 Task: Search one way flight ticket for 3 adults in first from Dallas: Dallas Fort Worth International Airport to Jacksonville: Albert J. Ellis Airport on 8-3-2023. Choice of flights is Sun country airlines. Number of bags: 11 checked bags. Price is upto 35000. Outbound departure time preference is 10:15.
Action: Mouse moved to (308, 126)
Screenshot: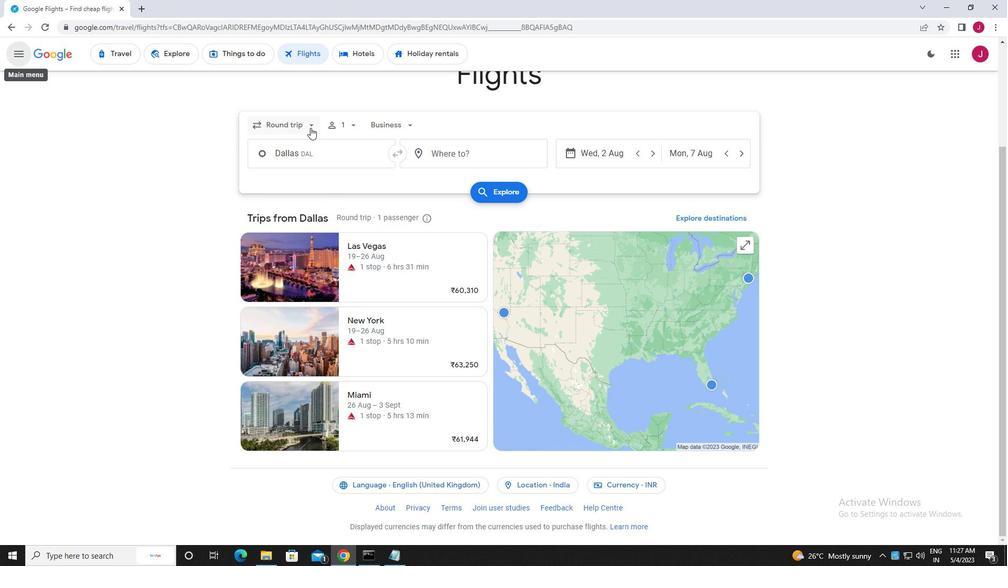 
Action: Mouse pressed left at (308, 126)
Screenshot: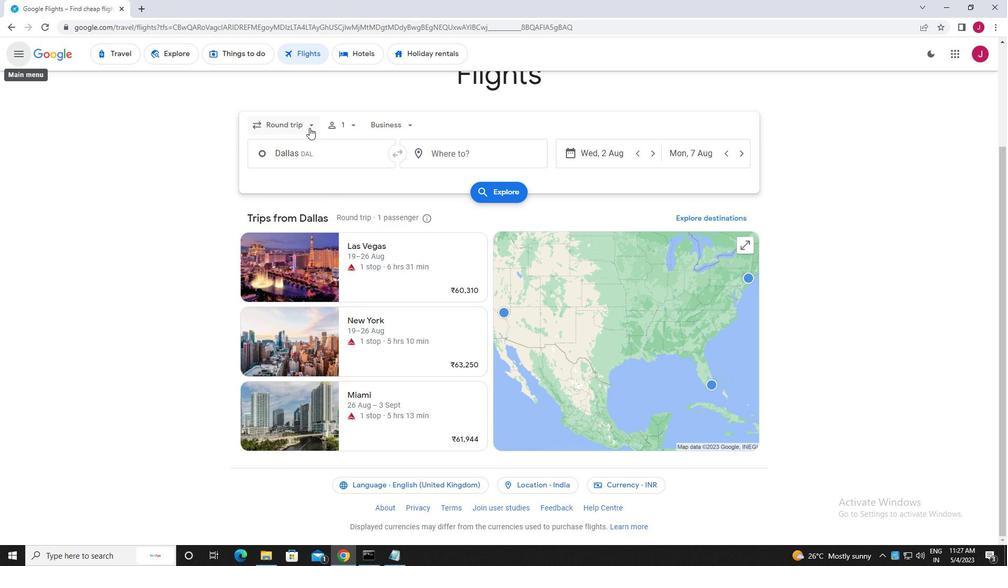 
Action: Mouse moved to (302, 173)
Screenshot: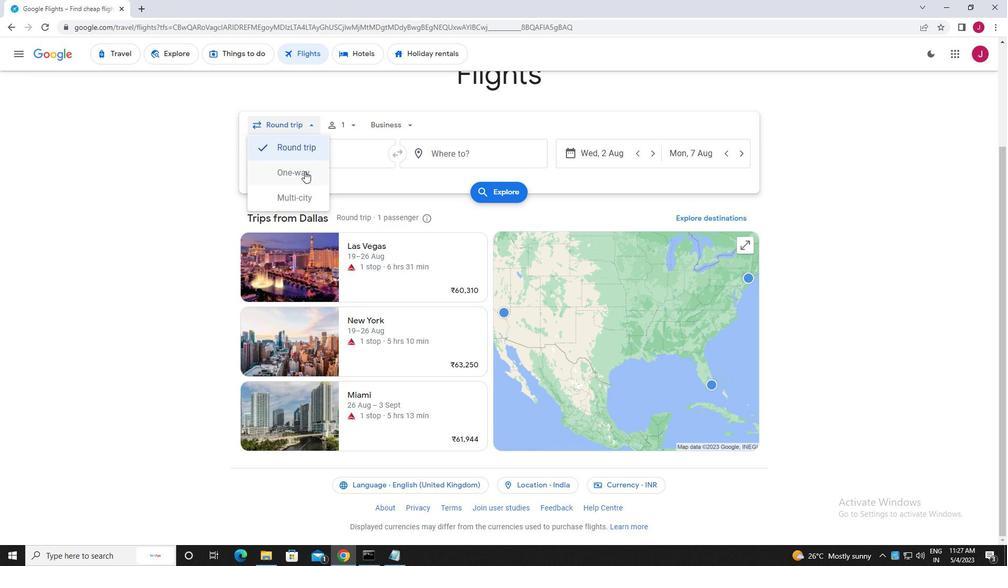 
Action: Mouse pressed left at (302, 173)
Screenshot: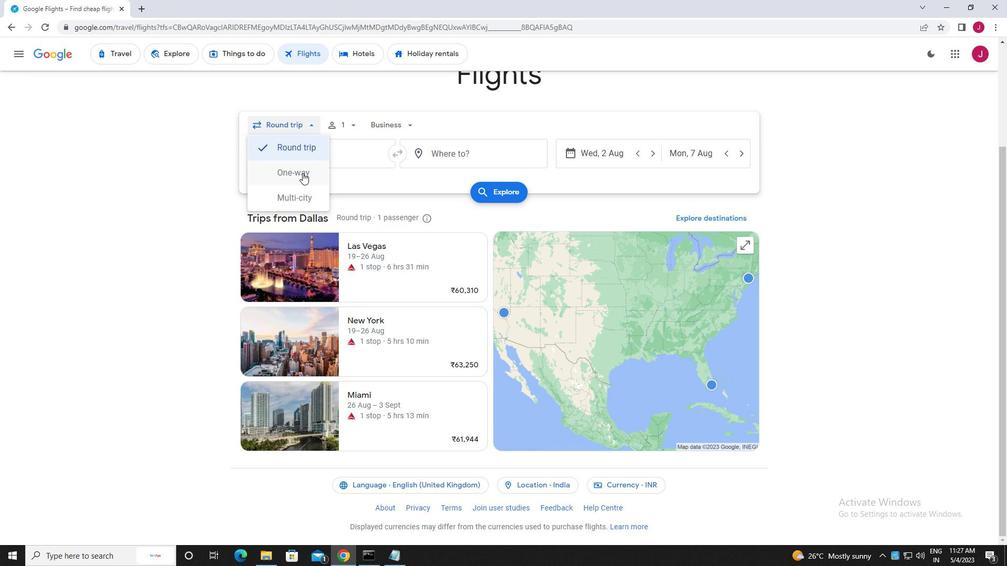 
Action: Mouse moved to (345, 127)
Screenshot: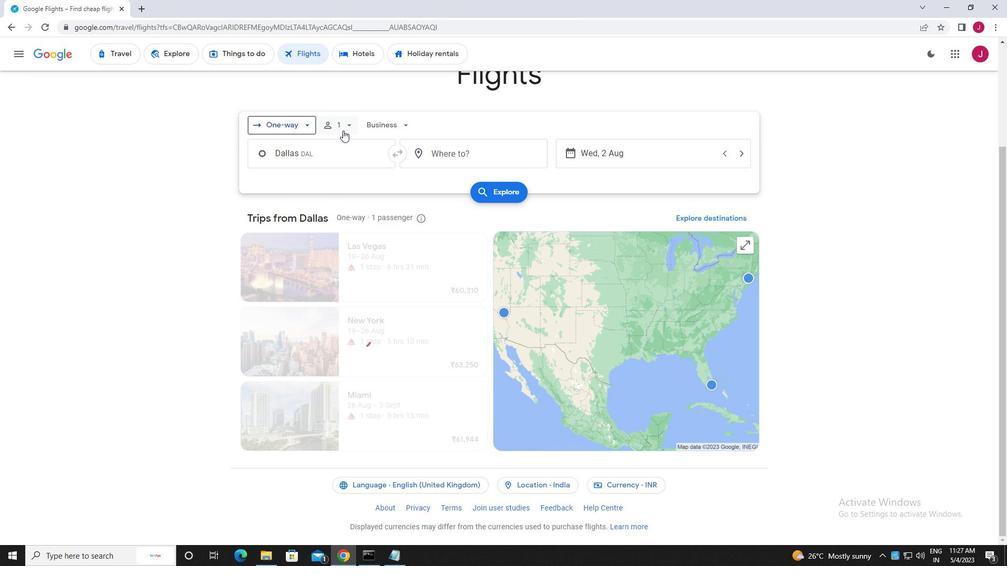 
Action: Mouse pressed left at (345, 127)
Screenshot: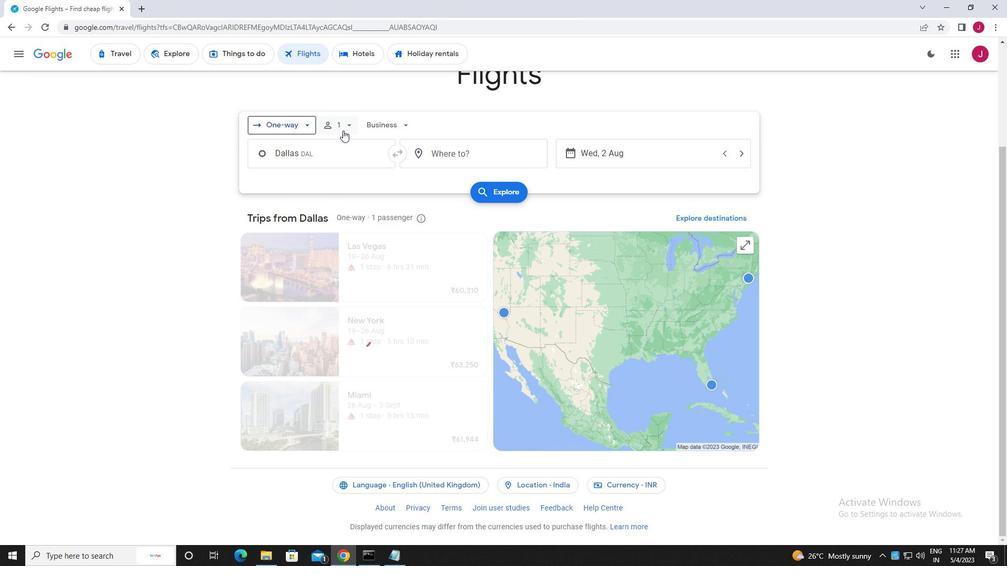 
Action: Mouse moved to (430, 151)
Screenshot: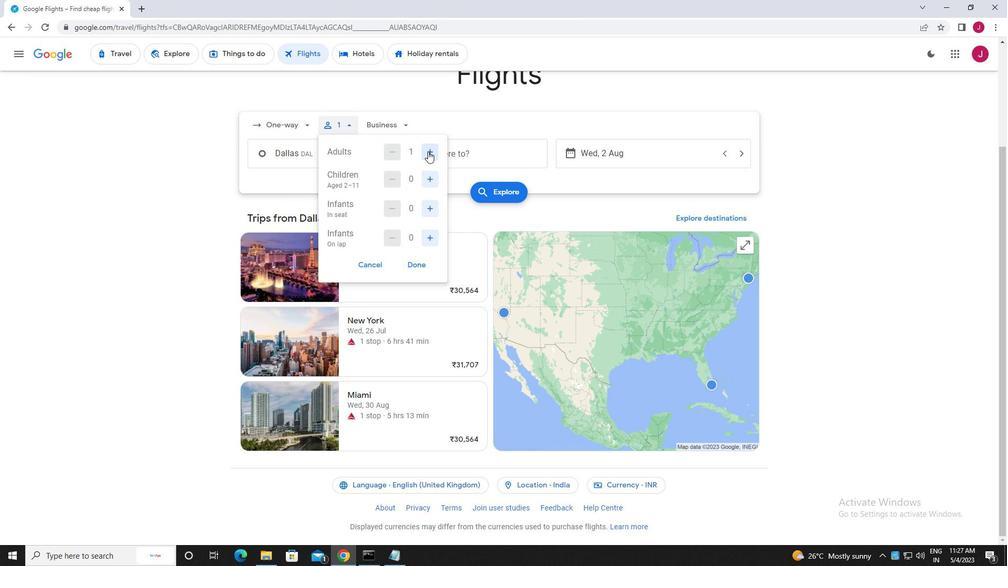 
Action: Mouse pressed left at (430, 151)
Screenshot: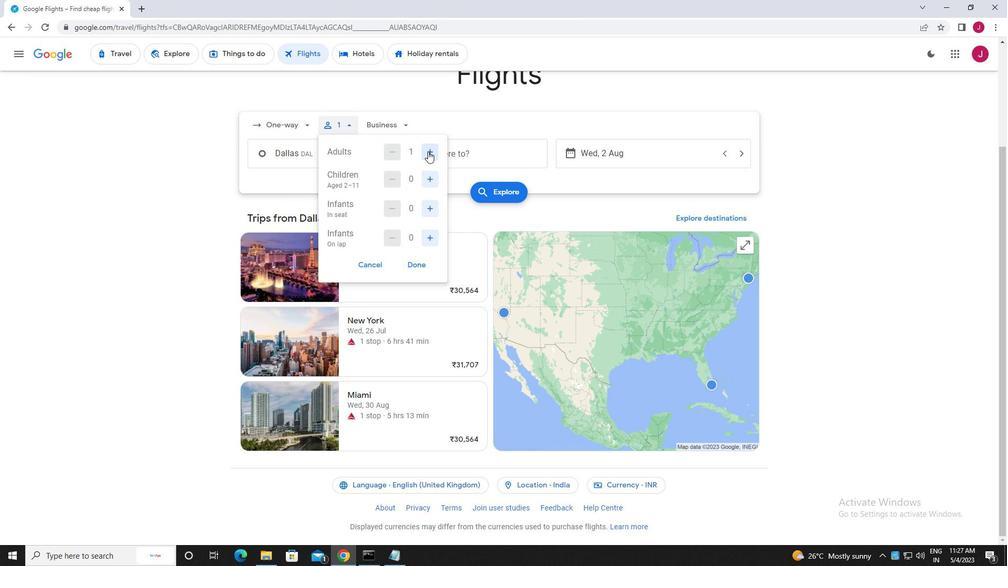 
Action: Mouse moved to (430, 151)
Screenshot: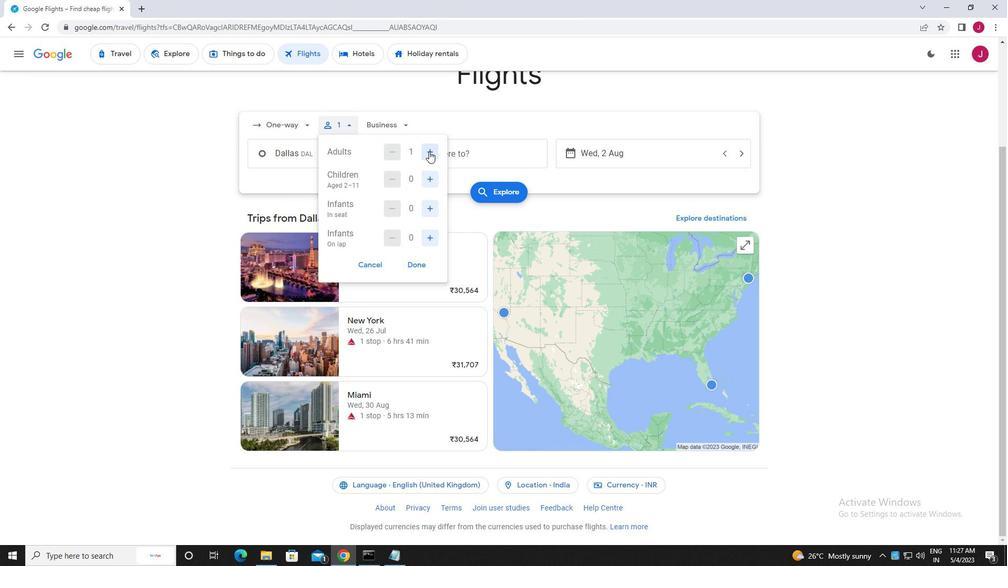 
Action: Mouse pressed left at (430, 151)
Screenshot: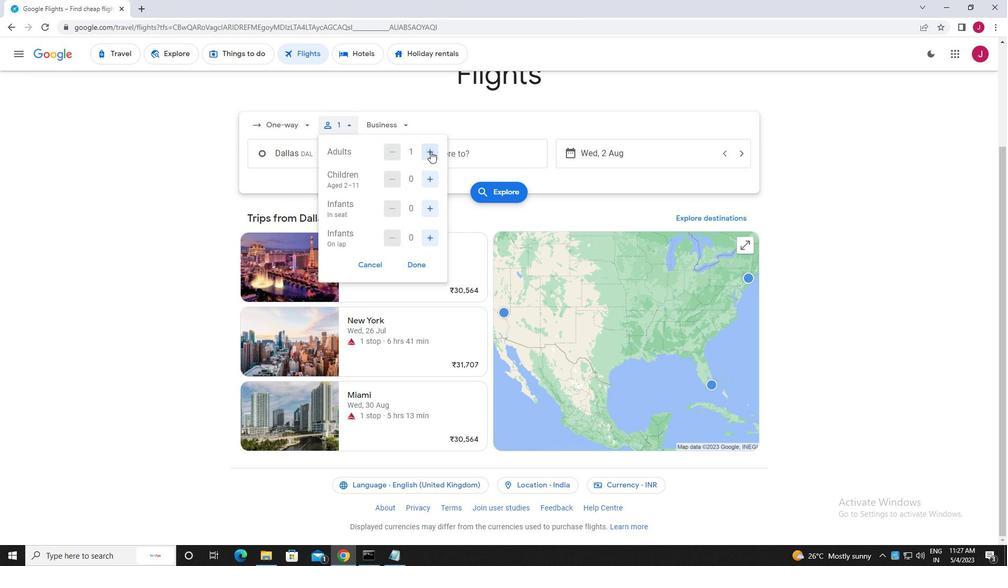
Action: Mouse moved to (416, 262)
Screenshot: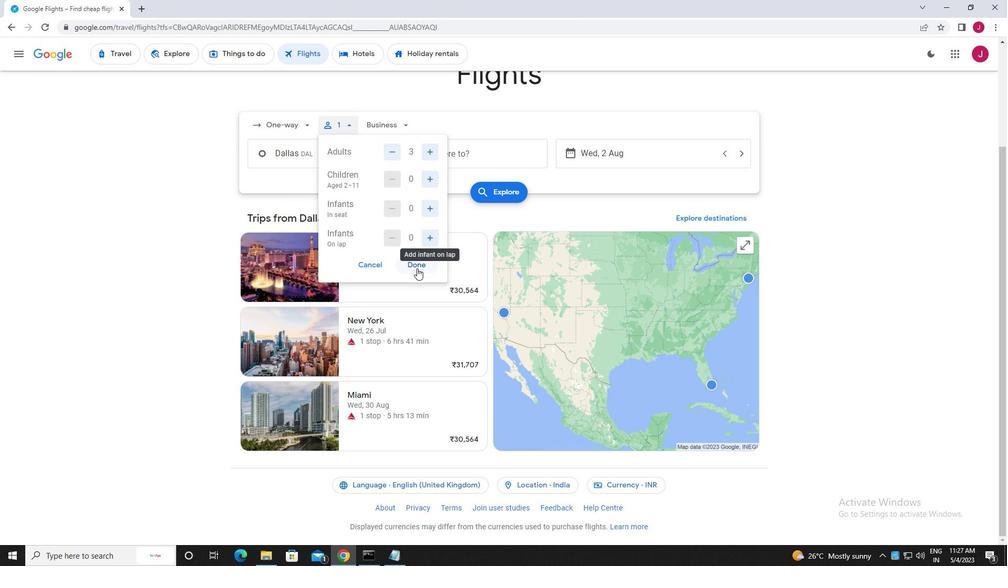 
Action: Mouse pressed left at (416, 262)
Screenshot: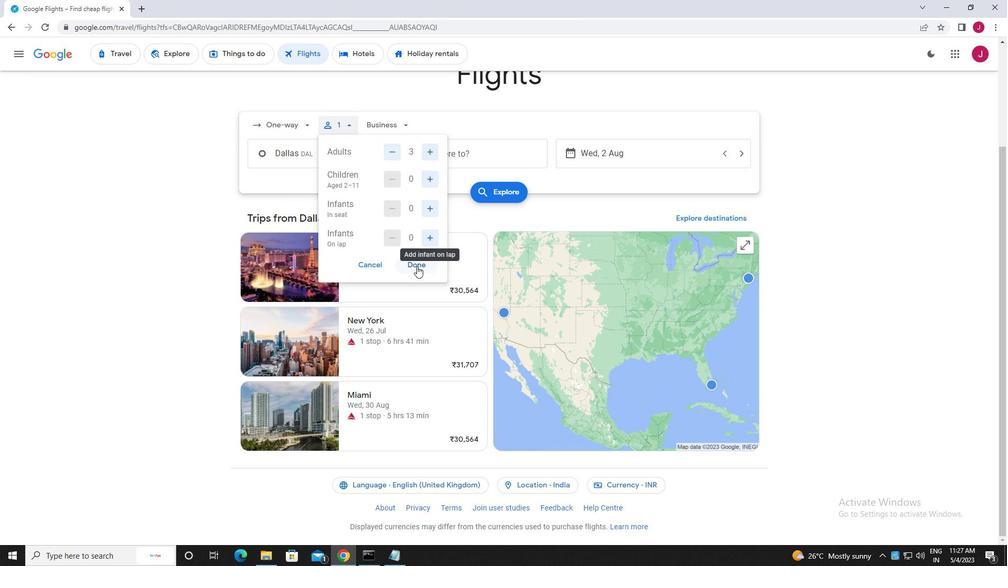 
Action: Mouse moved to (388, 124)
Screenshot: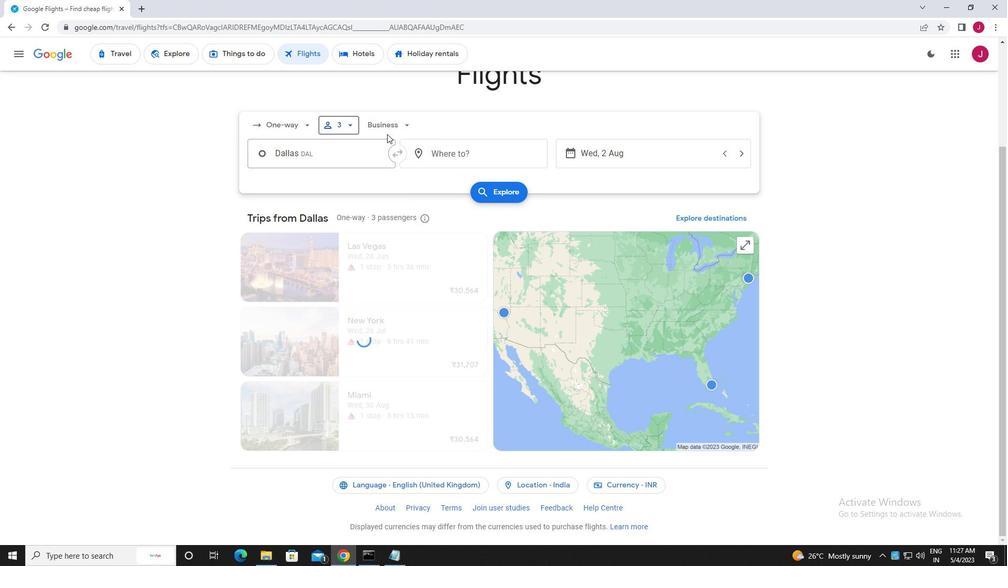 
Action: Mouse pressed left at (388, 124)
Screenshot: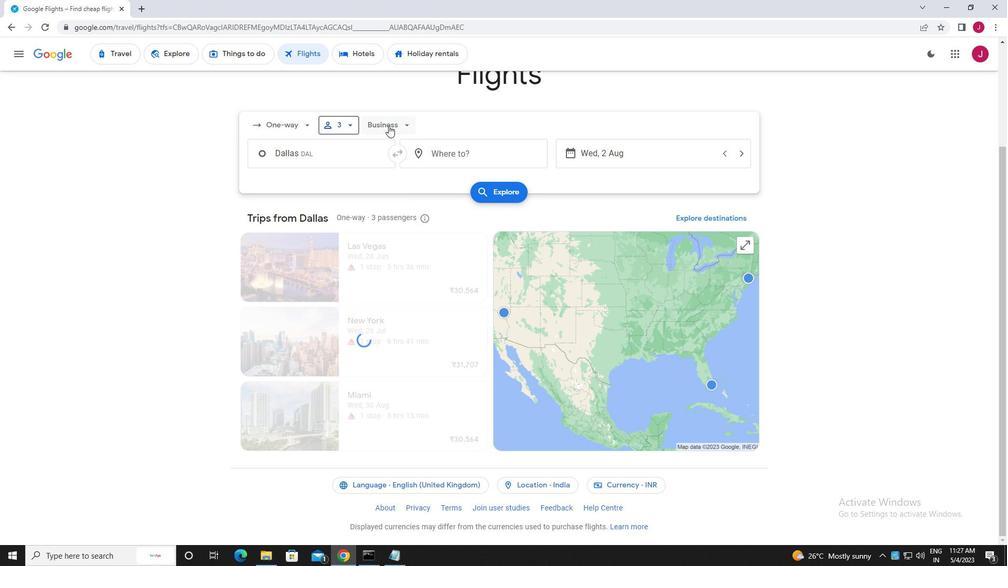 
Action: Mouse moved to (404, 221)
Screenshot: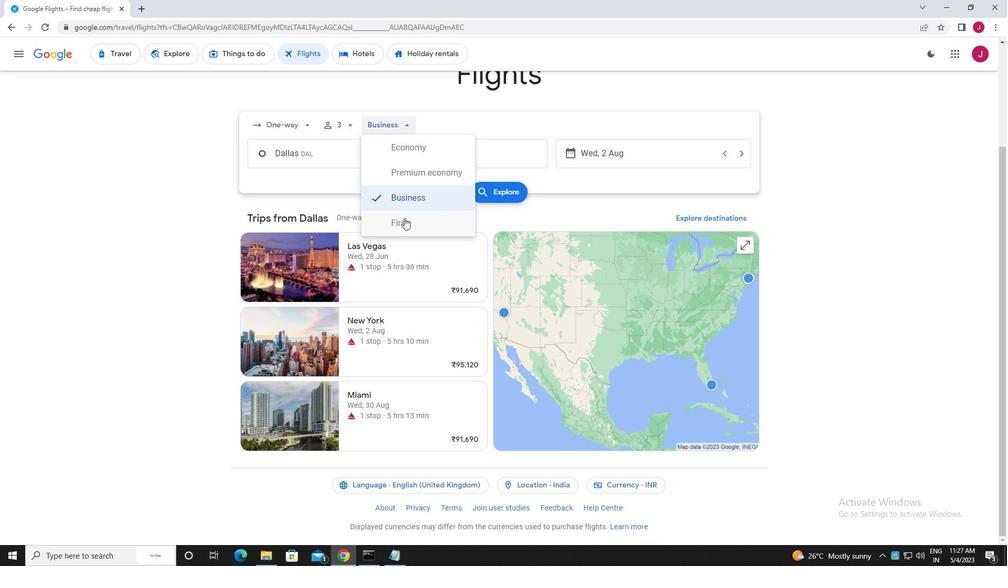 
Action: Mouse pressed left at (404, 221)
Screenshot: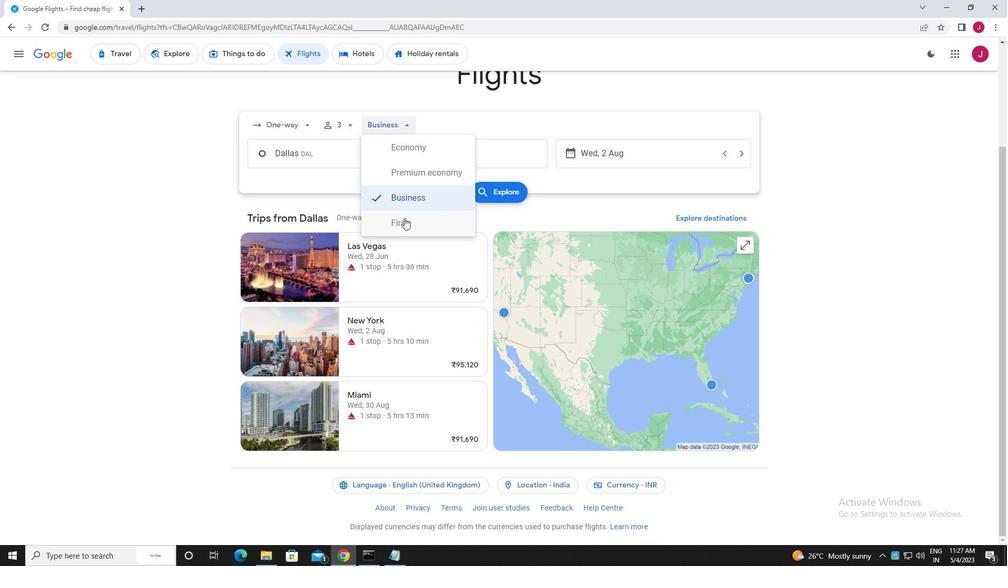 
Action: Mouse moved to (344, 151)
Screenshot: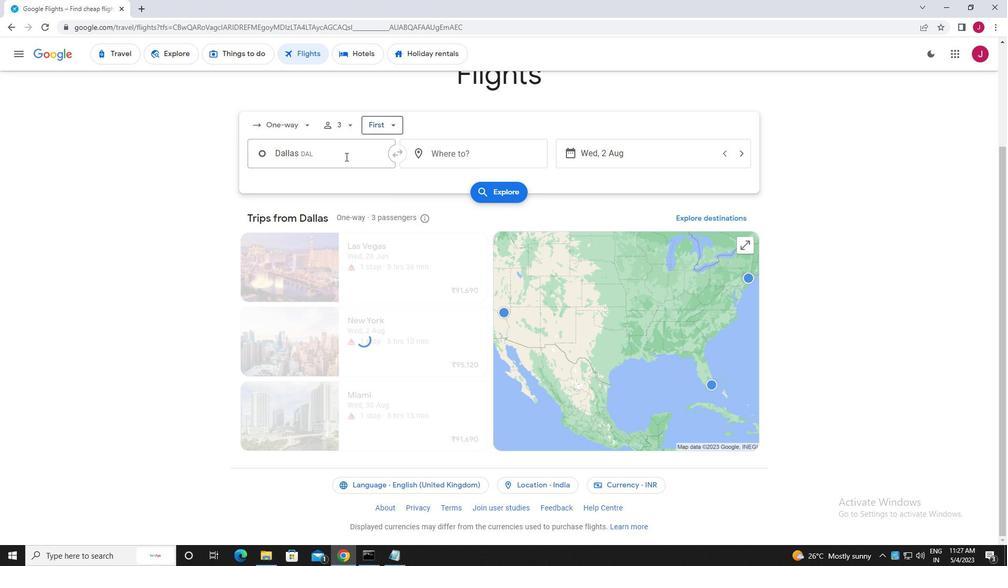 
Action: Mouse pressed left at (344, 151)
Screenshot: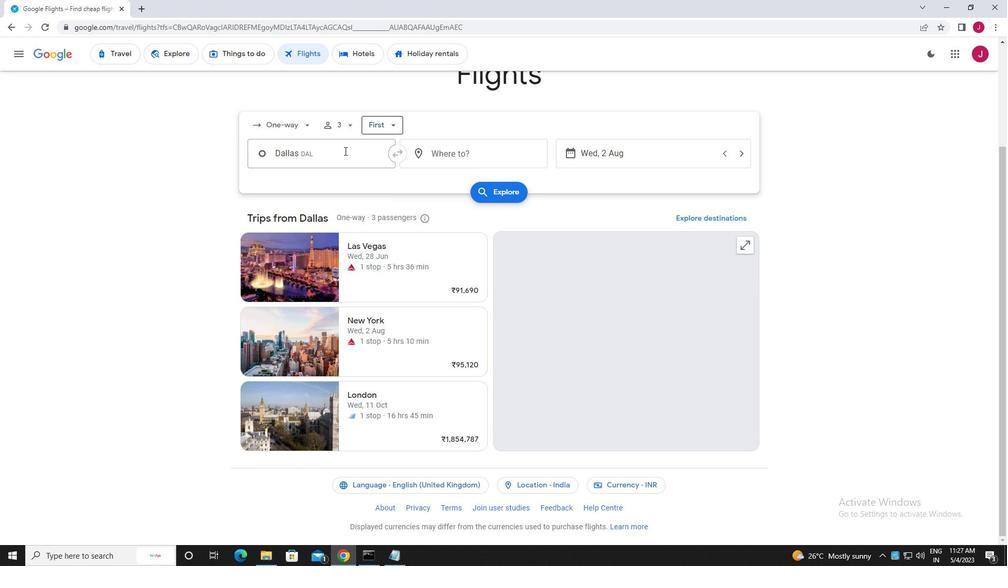 
Action: Mouse moved to (344, 151)
Screenshot: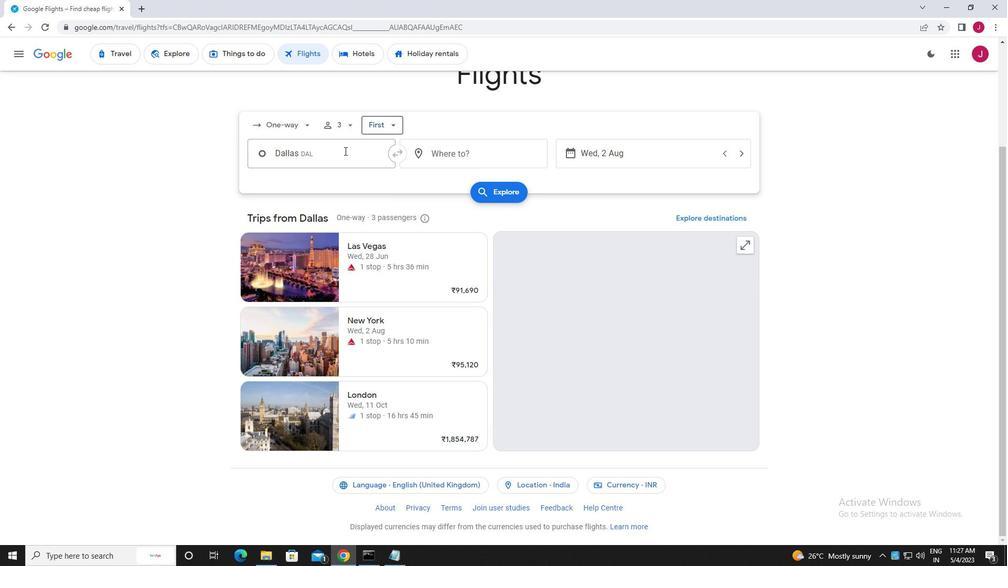 
Action: Key pressed worth<Key.space>int
Screenshot: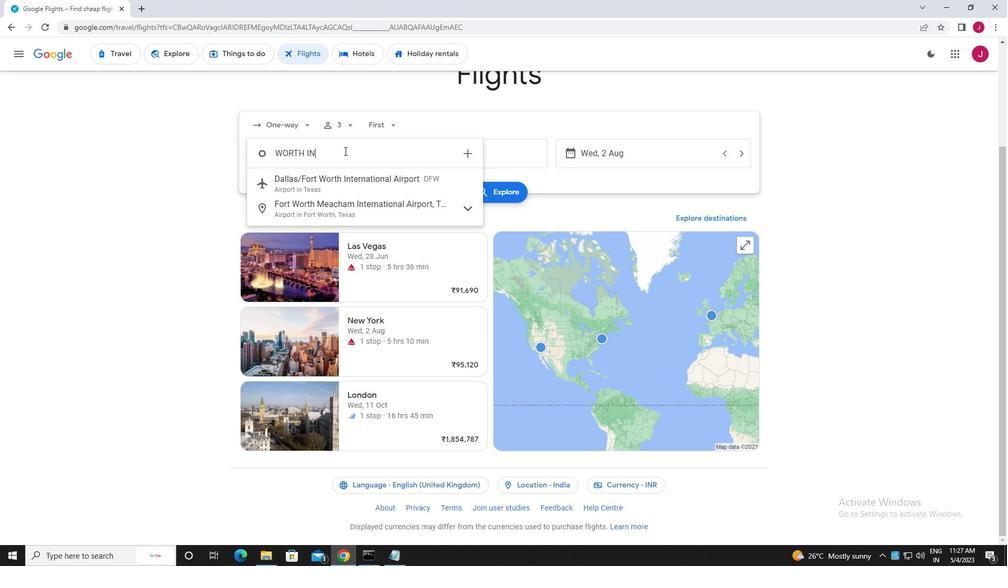 
Action: Mouse moved to (365, 150)
Screenshot: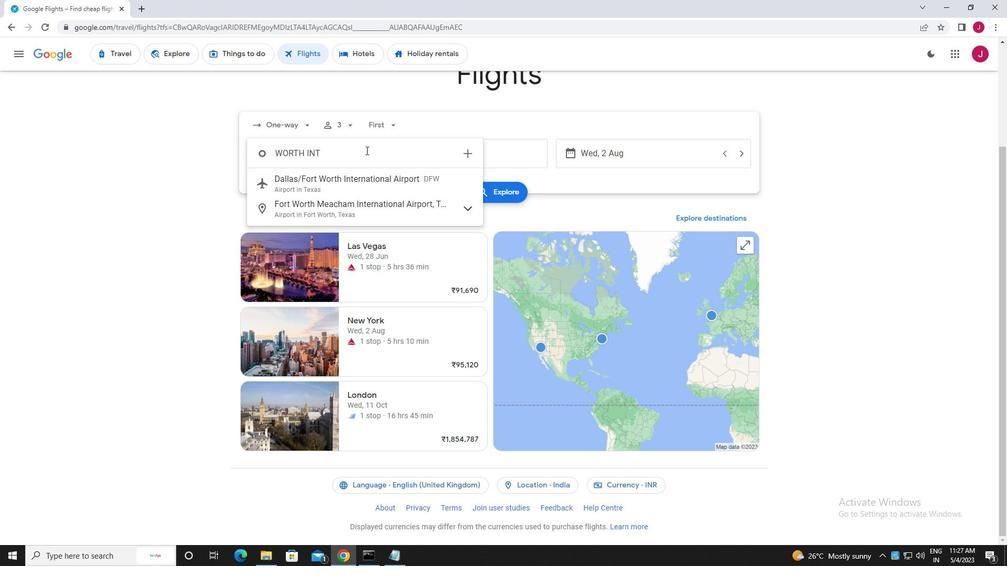 
Action: Key pressed er<Key.space><Key.backspace><Key.backspace><Key.backspace><Key.backspace><Key.backspace>
Screenshot: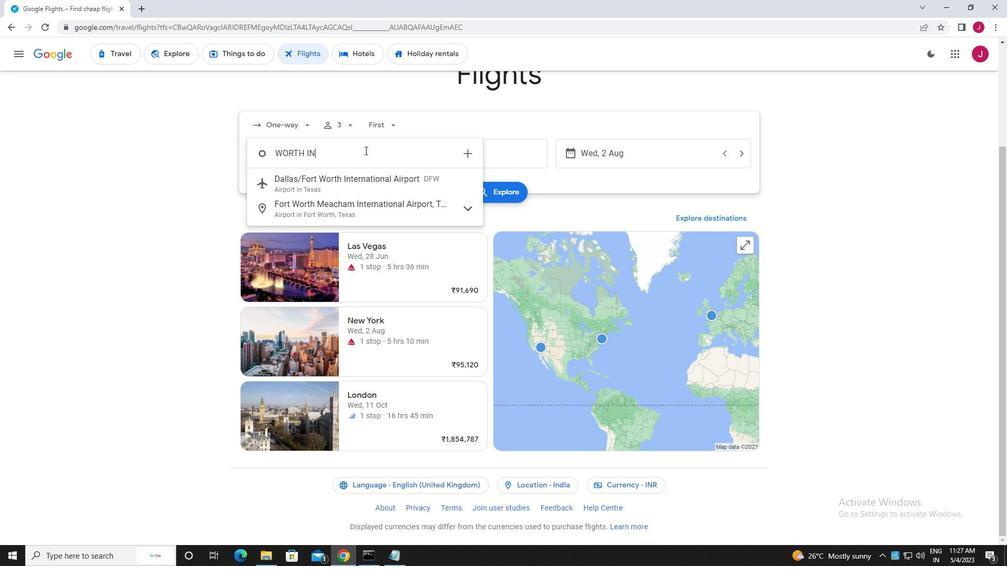 
Action: Mouse moved to (363, 182)
Screenshot: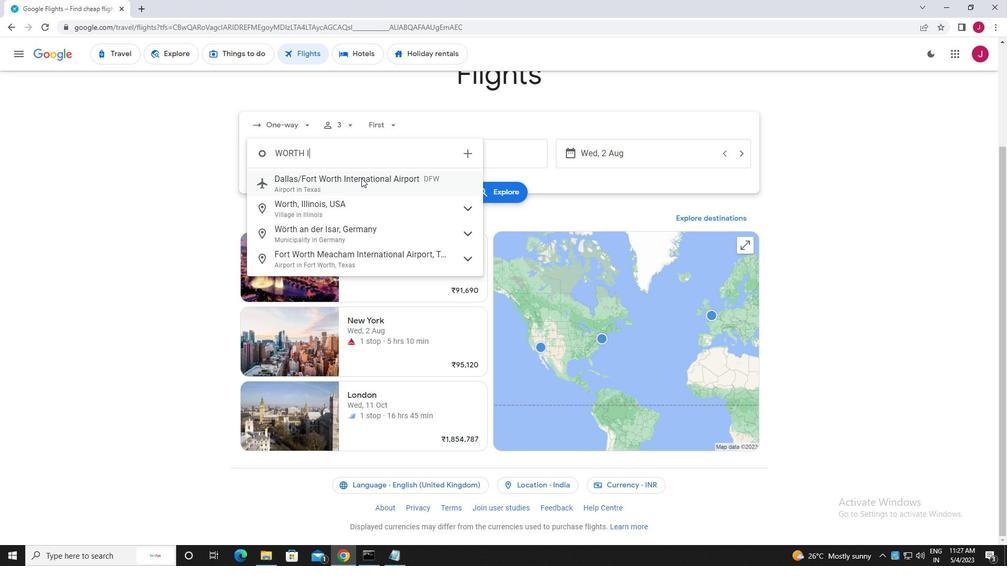 
Action: Mouse pressed left at (363, 182)
Screenshot: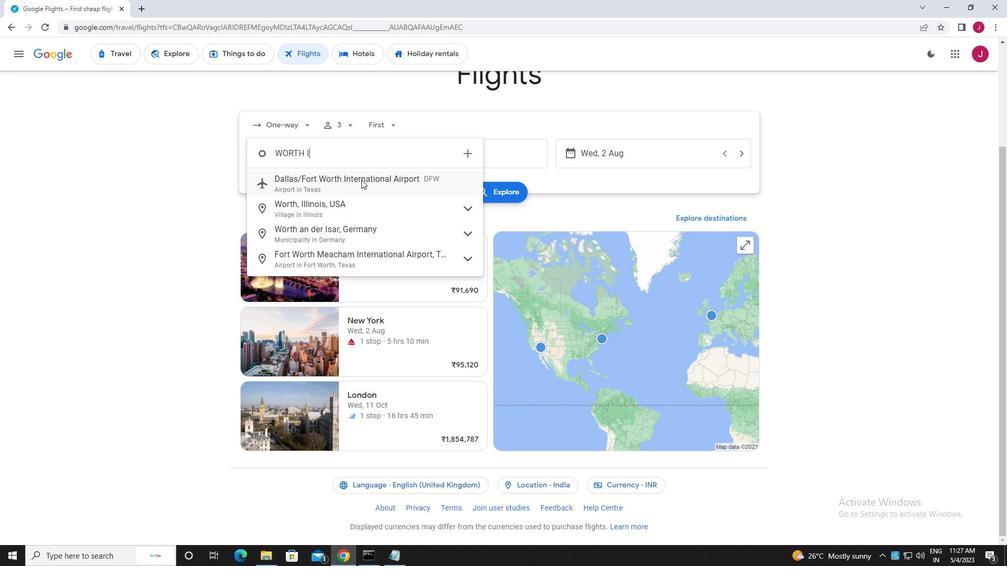 
Action: Mouse moved to (477, 154)
Screenshot: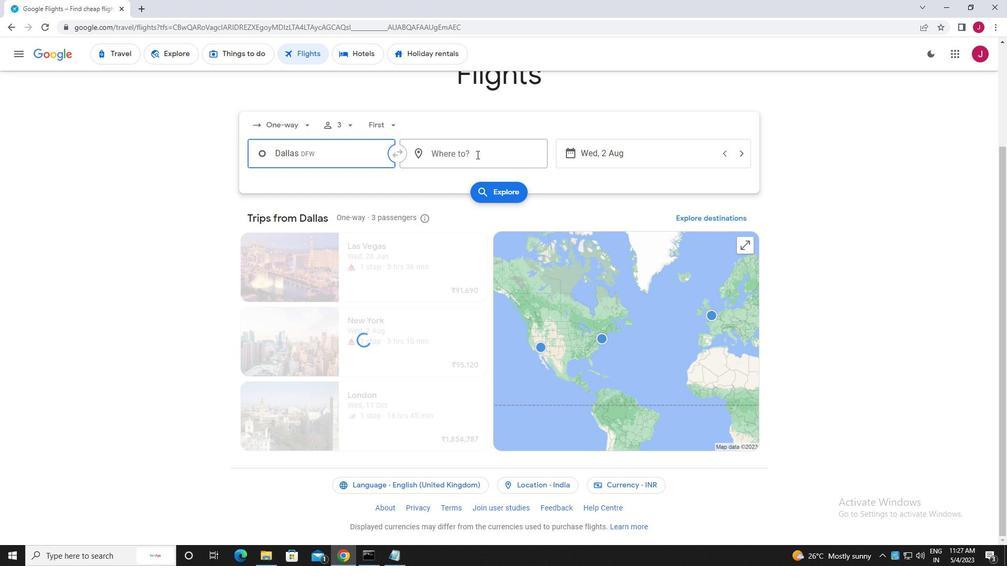 
Action: Mouse pressed left at (477, 154)
Screenshot: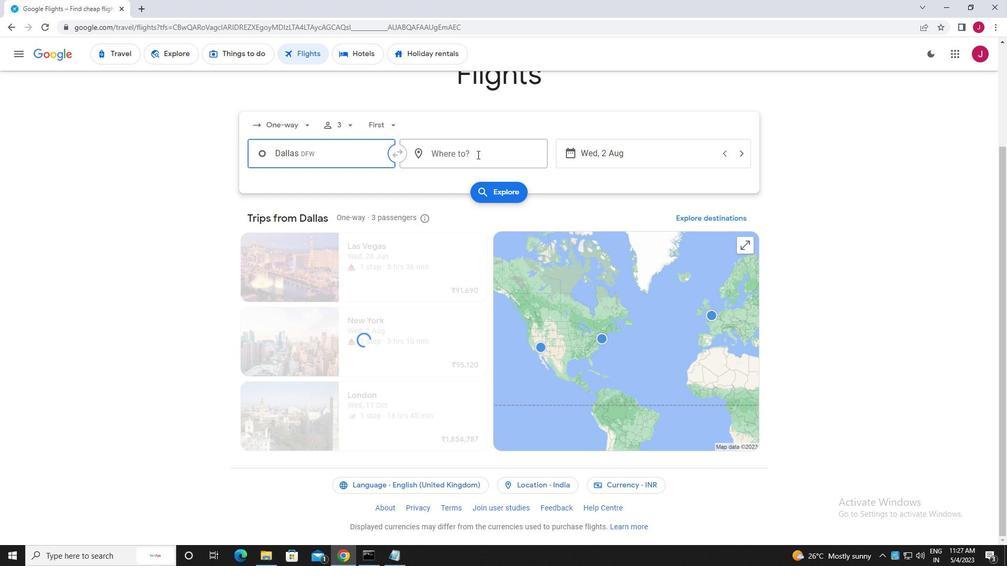 
Action: Mouse moved to (477, 155)
Screenshot: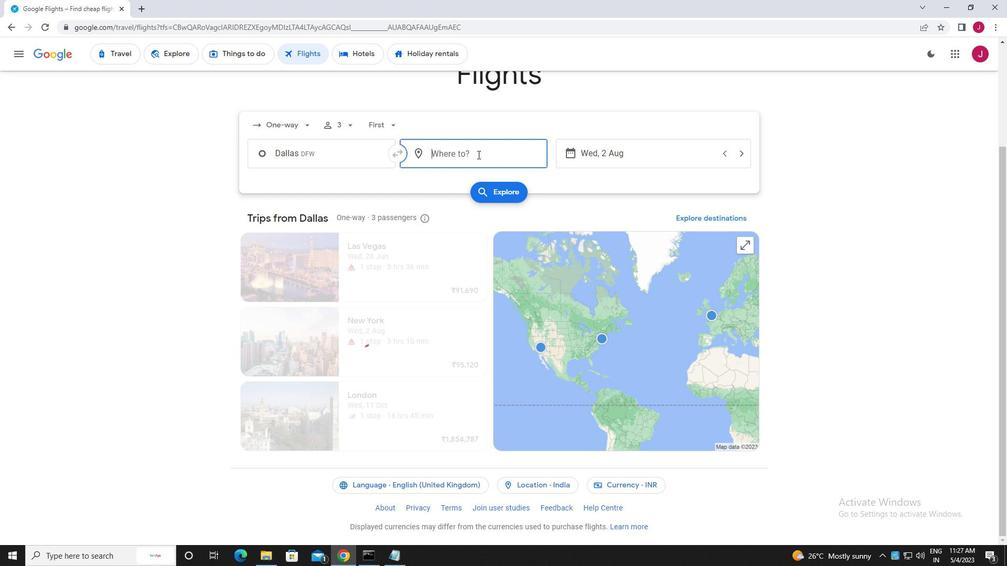 
Action: Key pressed albert<Key.space>
Screenshot: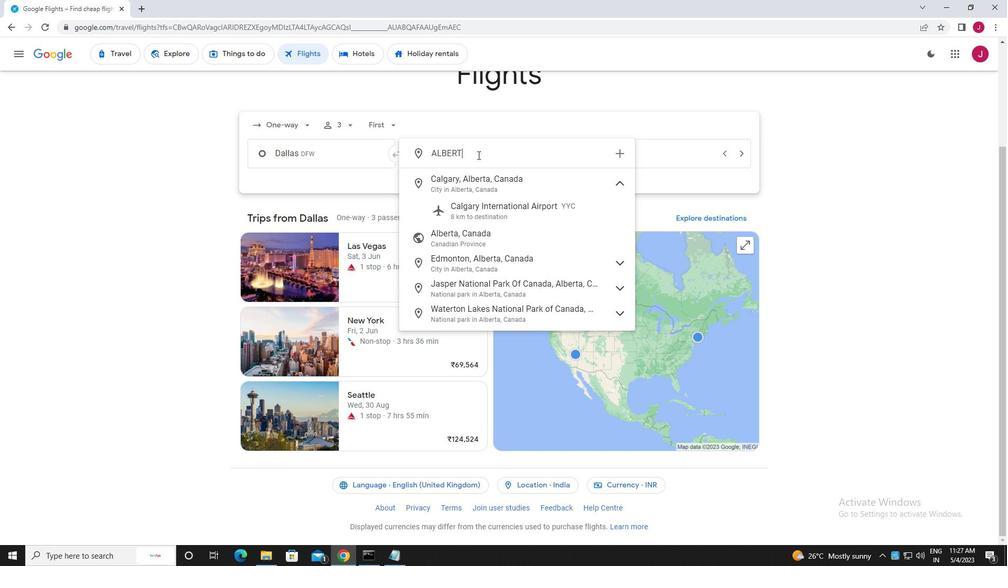 
Action: Mouse moved to (477, 176)
Screenshot: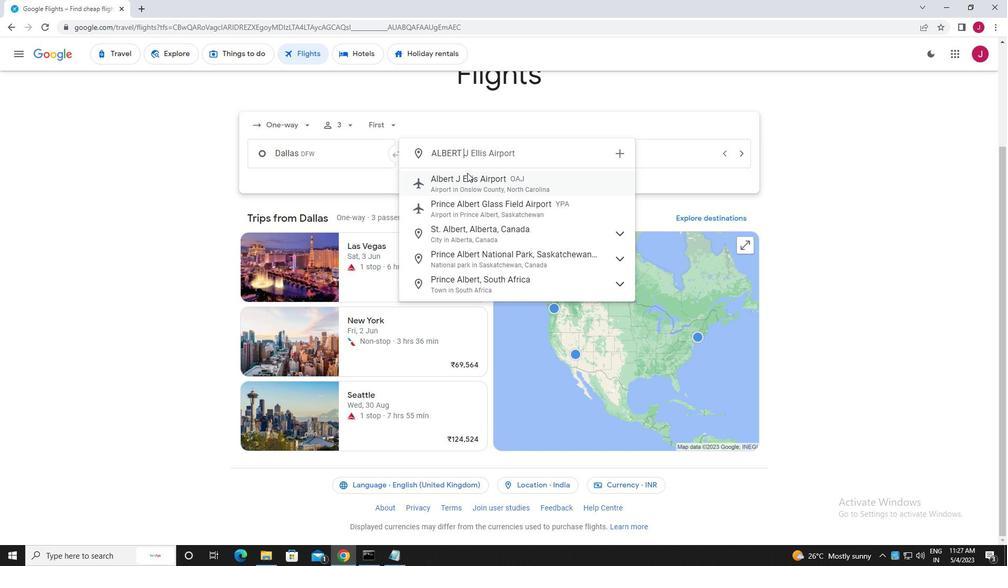 
Action: Mouse pressed left at (477, 176)
Screenshot: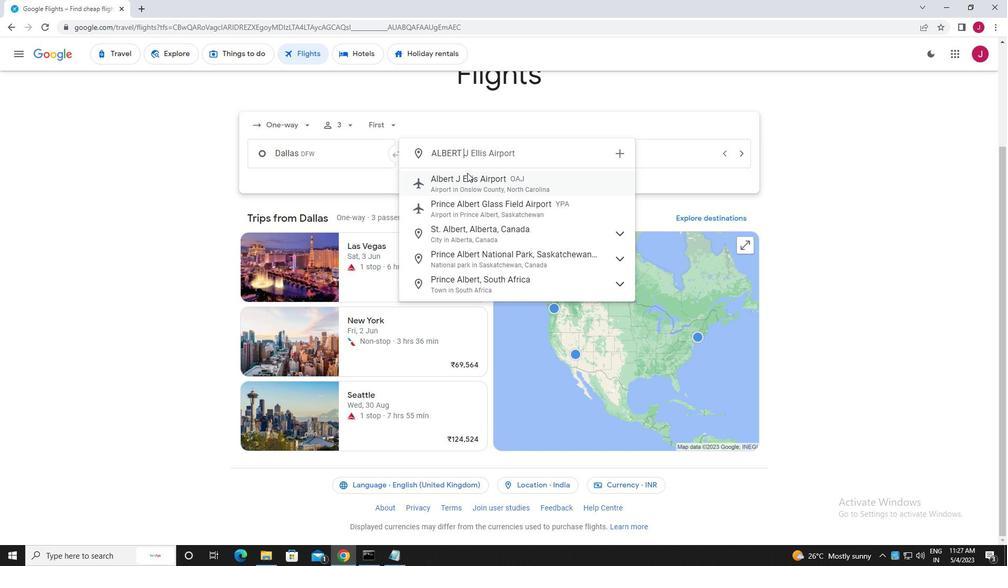 
Action: Mouse moved to (614, 156)
Screenshot: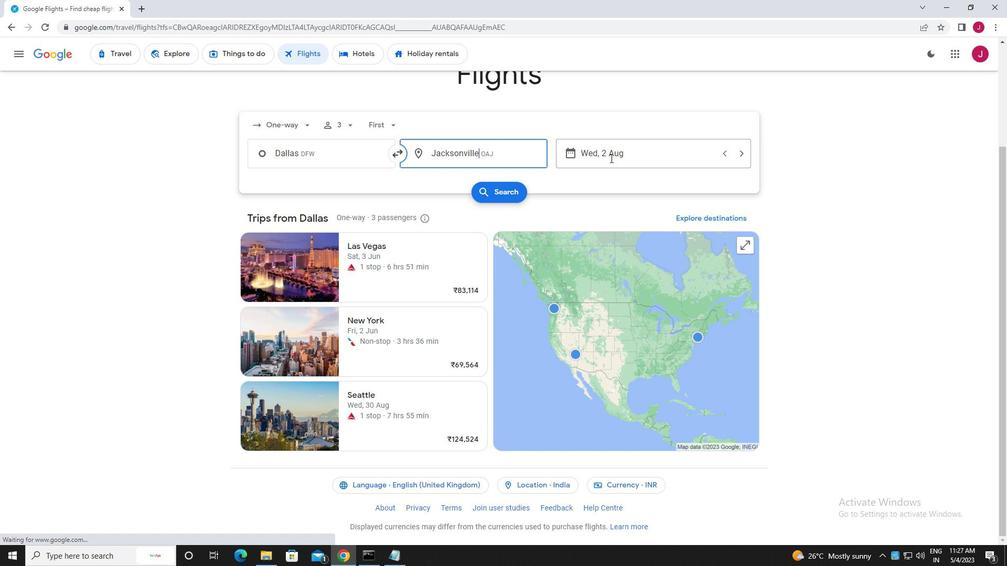 
Action: Mouse pressed left at (614, 156)
Screenshot: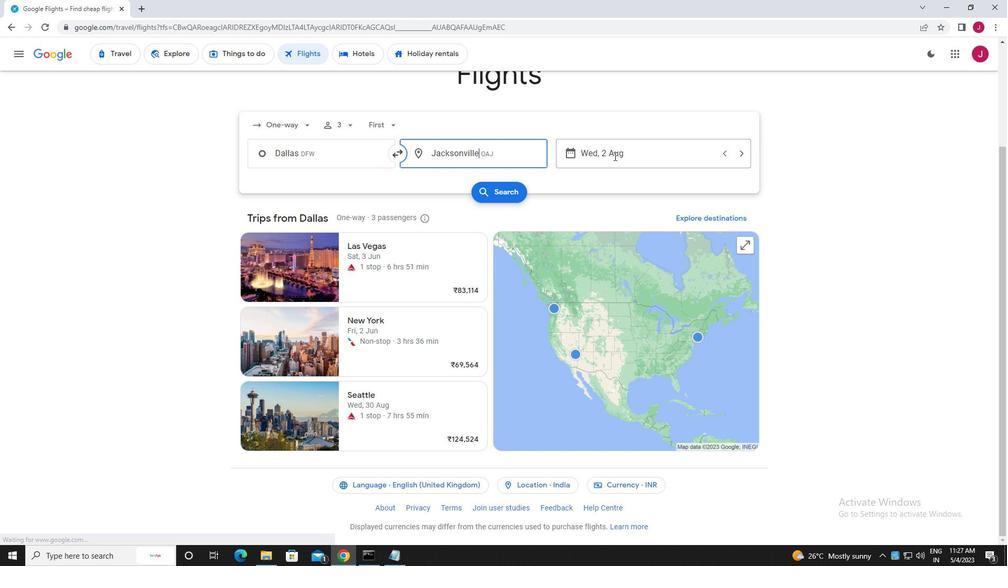 
Action: Mouse moved to (475, 236)
Screenshot: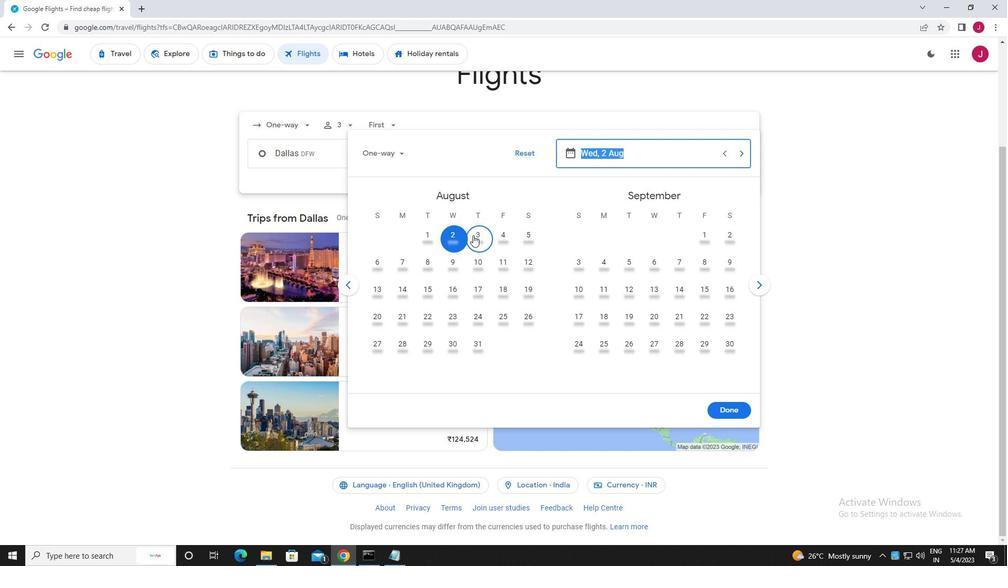 
Action: Mouse pressed left at (475, 236)
Screenshot: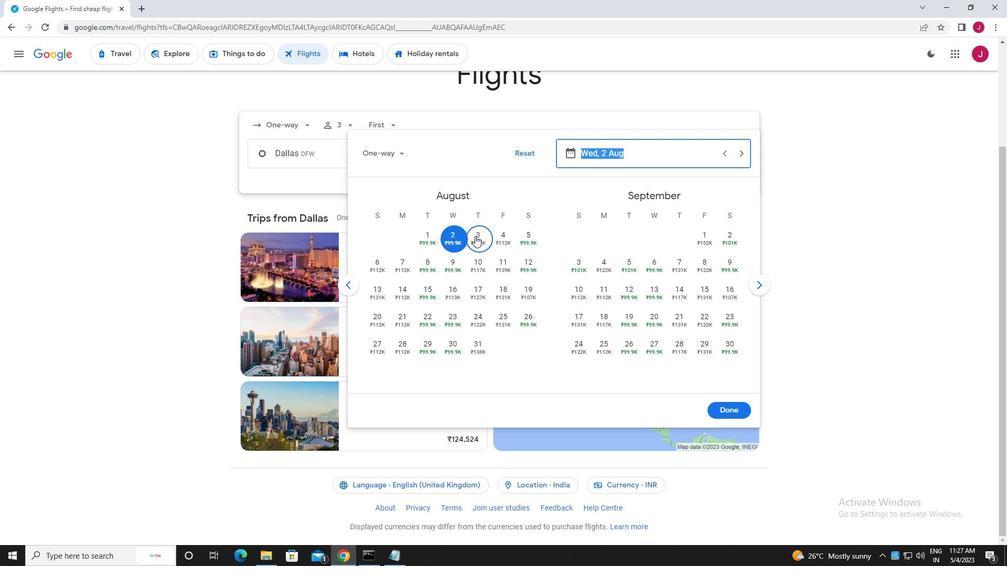 
Action: Mouse moved to (729, 412)
Screenshot: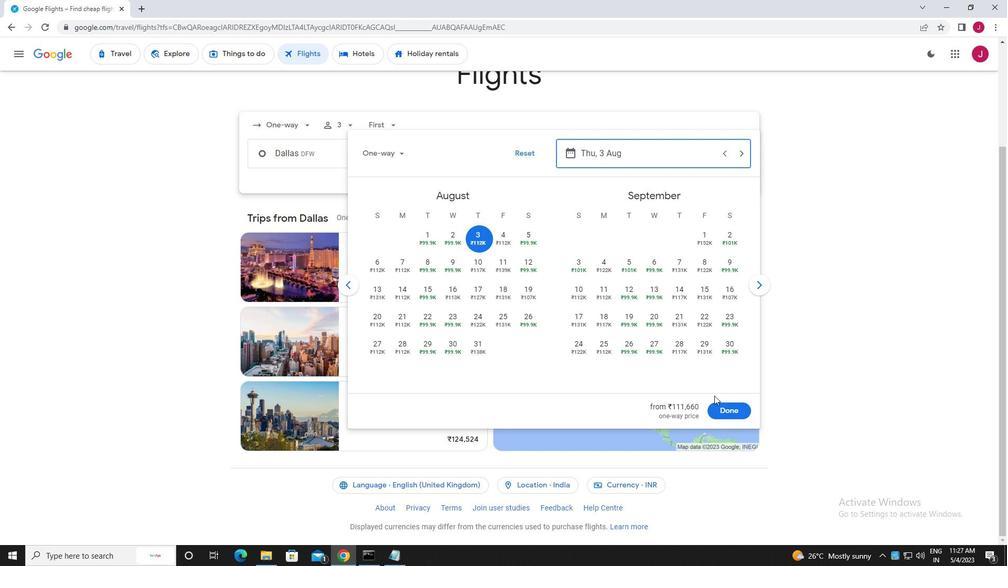 
Action: Mouse pressed left at (729, 412)
Screenshot: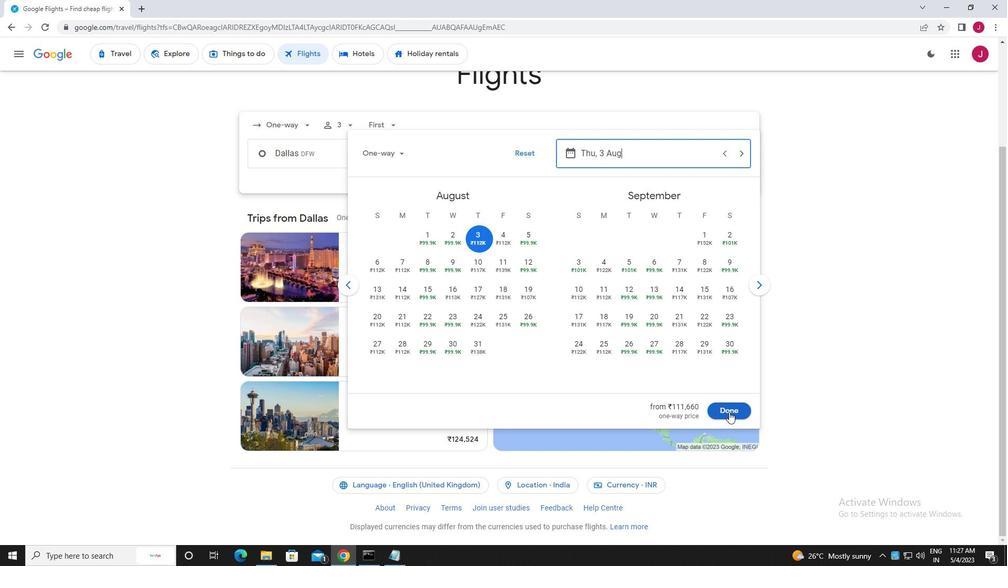 
Action: Mouse moved to (507, 195)
Screenshot: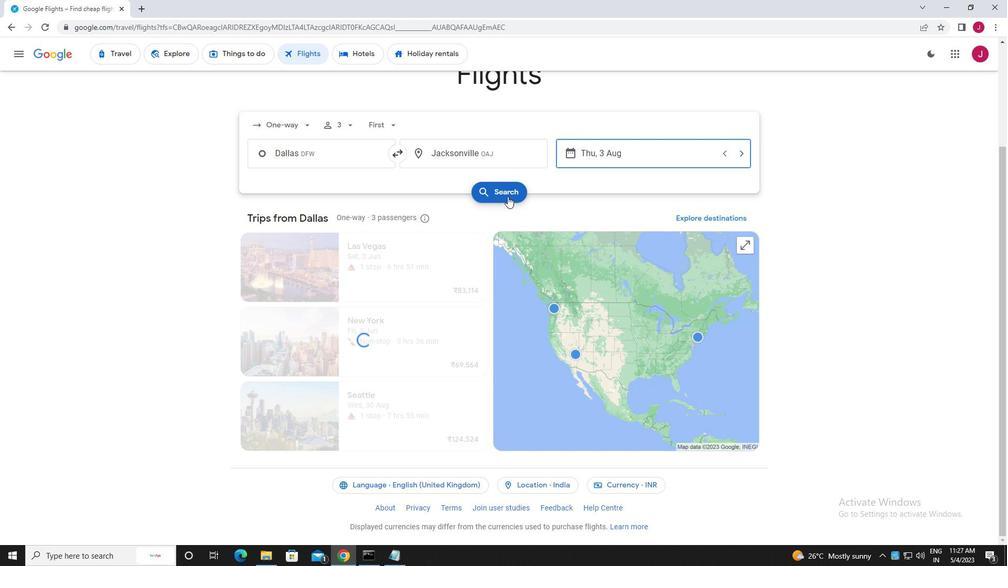 
Action: Mouse pressed left at (507, 195)
Screenshot: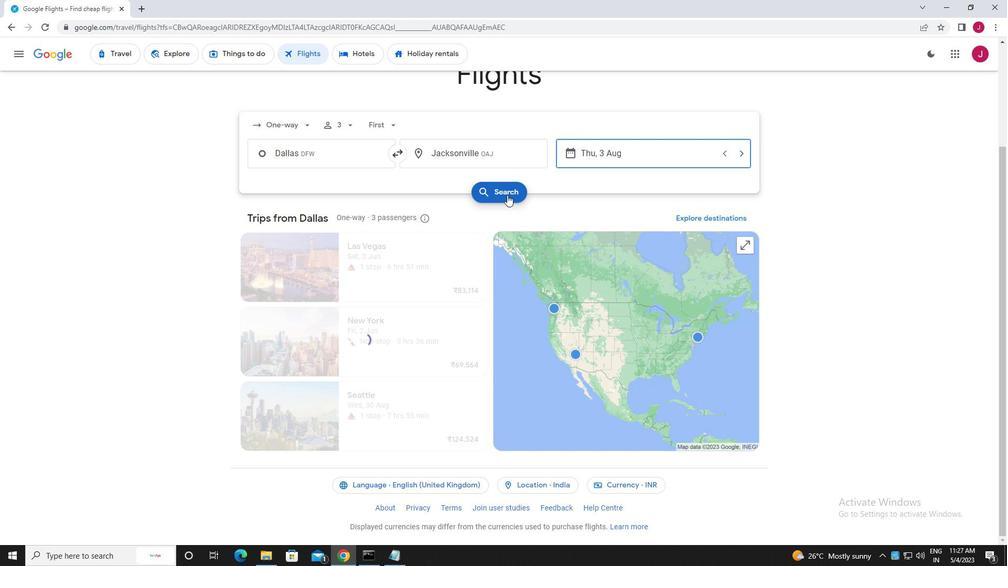 
Action: Mouse moved to (273, 151)
Screenshot: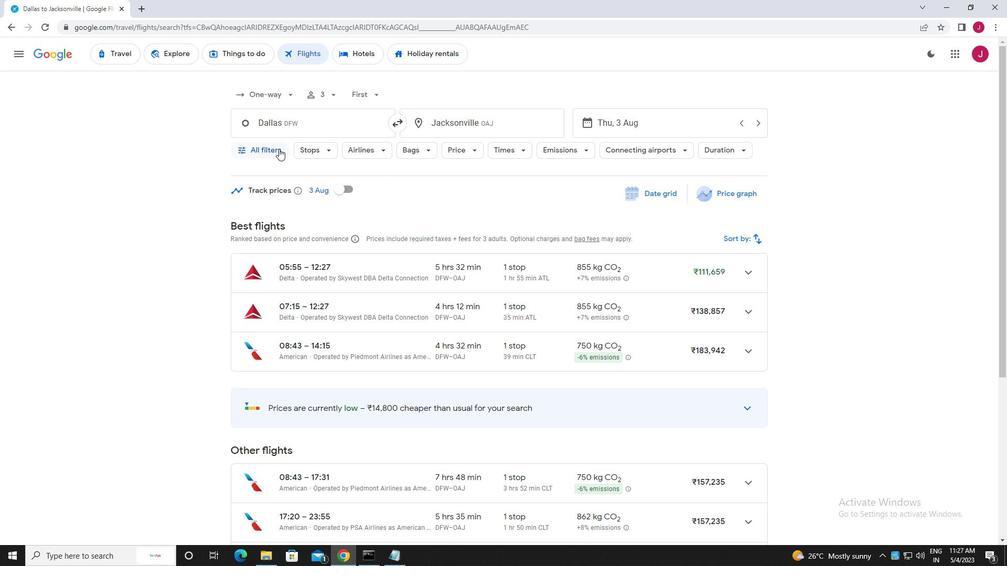 
Action: Mouse pressed left at (273, 151)
Screenshot: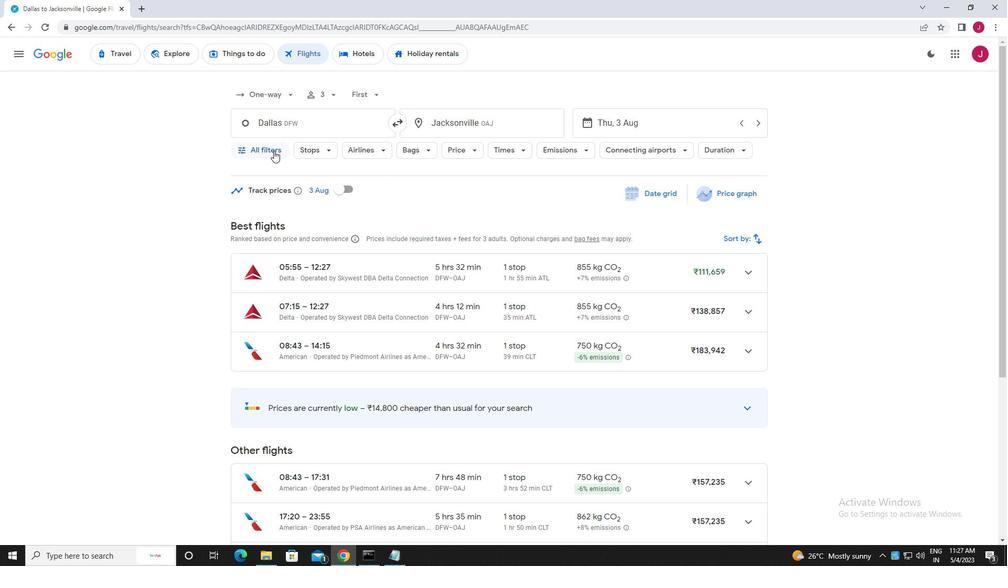 
Action: Mouse moved to (318, 218)
Screenshot: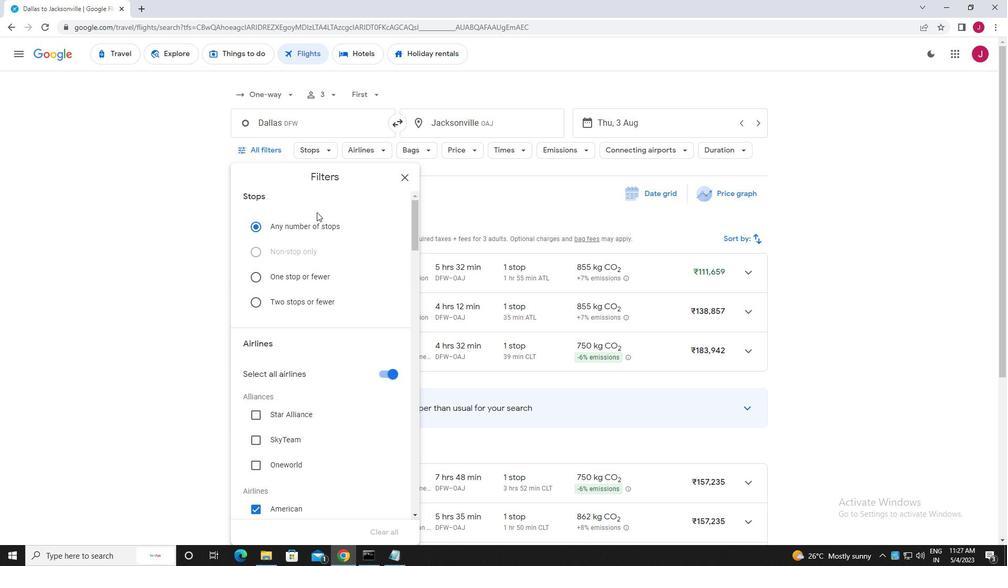 
Action: Mouse scrolled (318, 217) with delta (0, 0)
Screenshot: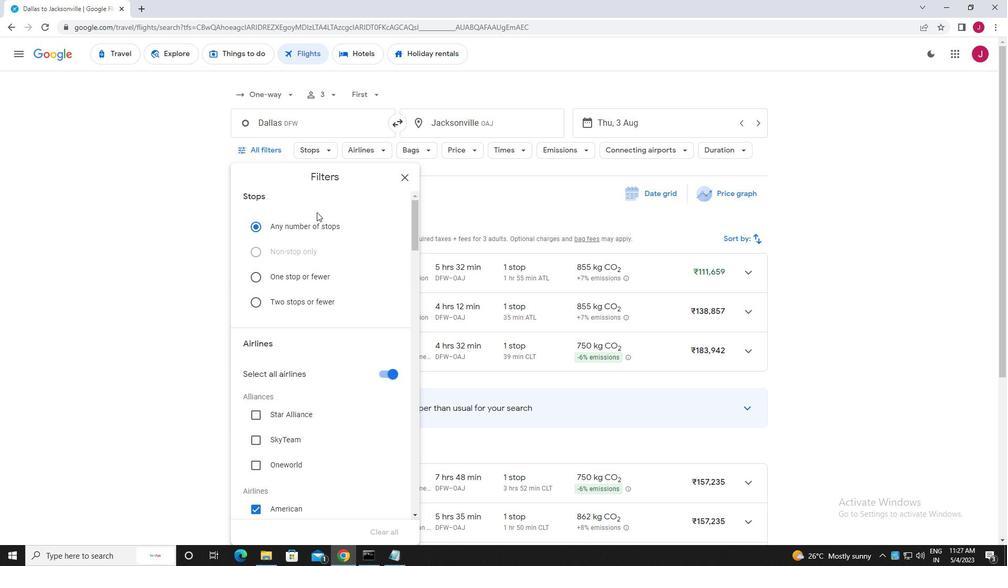 
Action: Mouse moved to (320, 220)
Screenshot: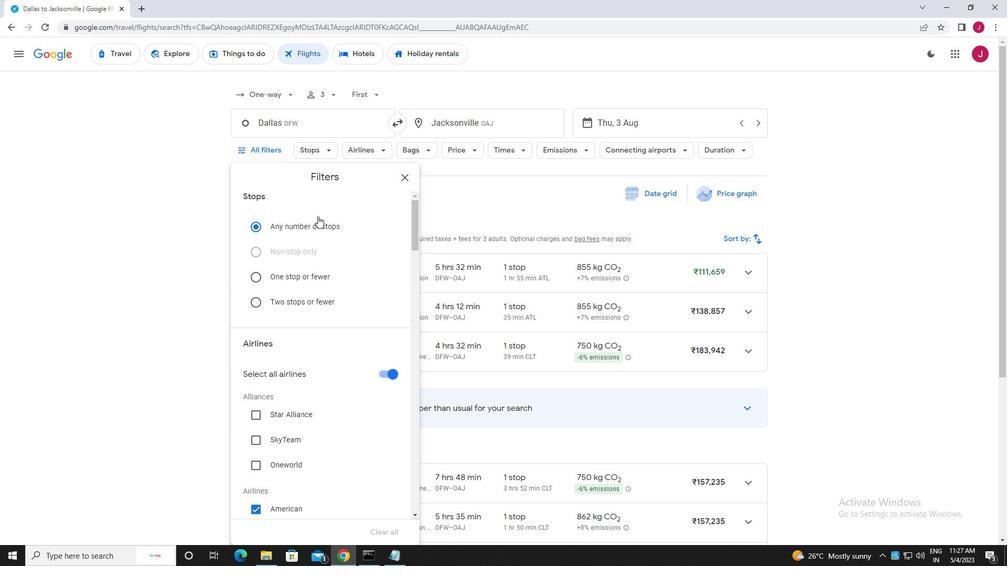 
Action: Mouse scrolled (320, 220) with delta (0, 0)
Screenshot: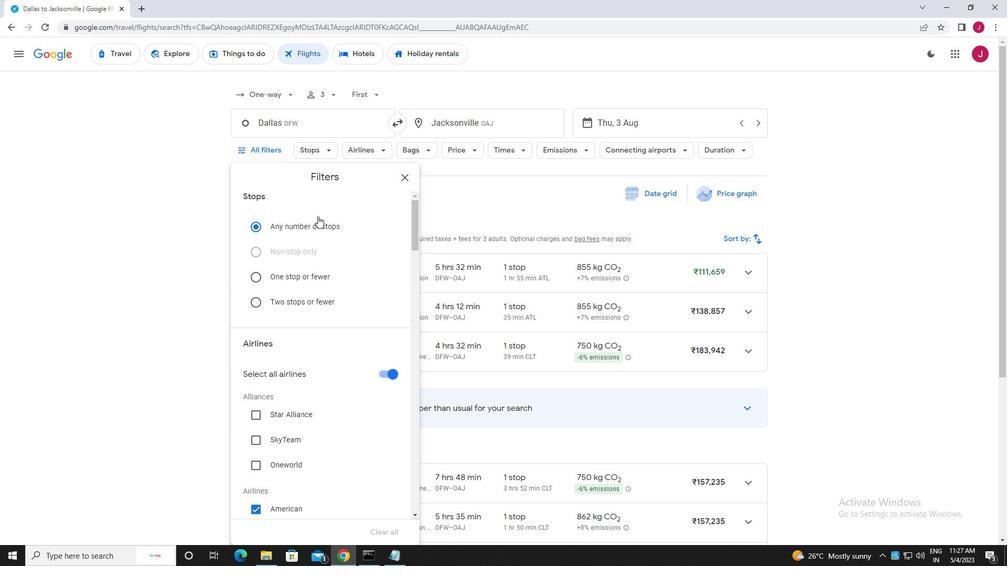 
Action: Mouse moved to (321, 220)
Screenshot: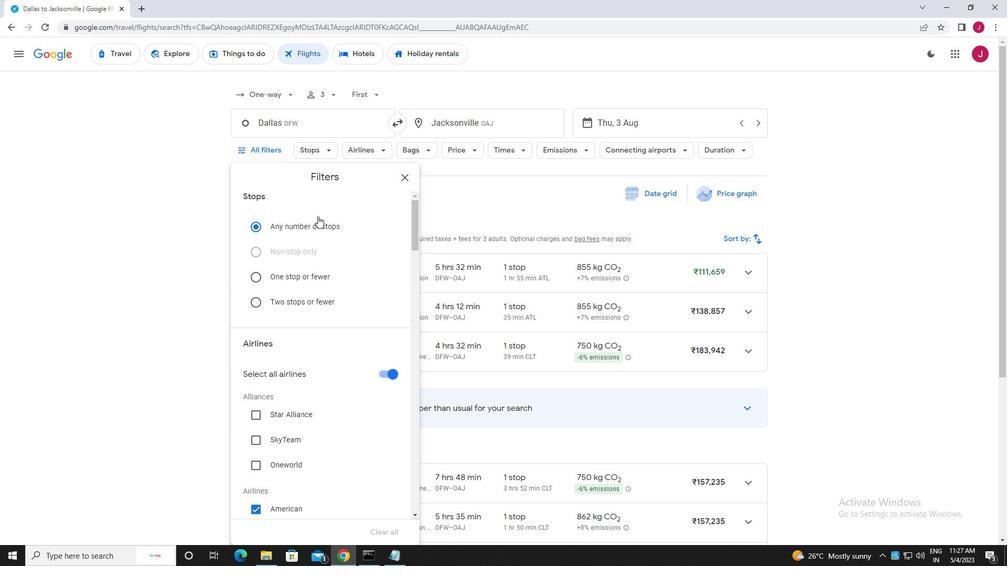 
Action: Mouse scrolled (321, 220) with delta (0, 0)
Screenshot: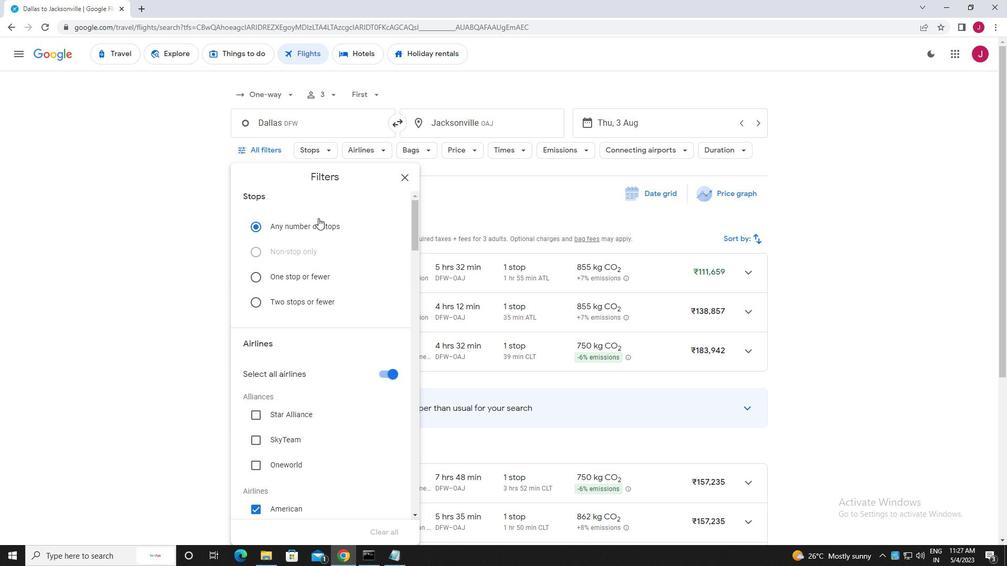 
Action: Mouse moved to (384, 214)
Screenshot: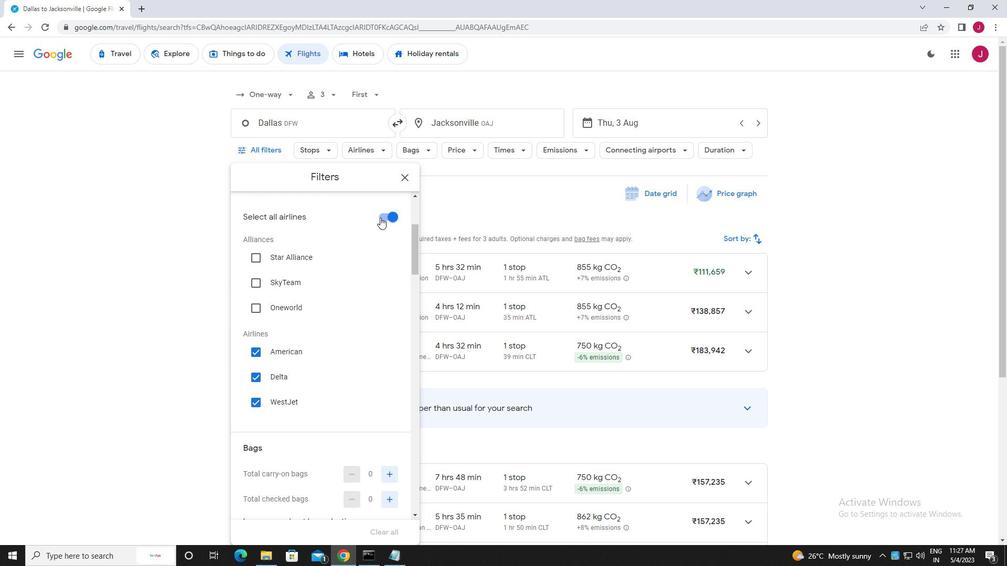 
Action: Mouse pressed left at (384, 214)
Screenshot: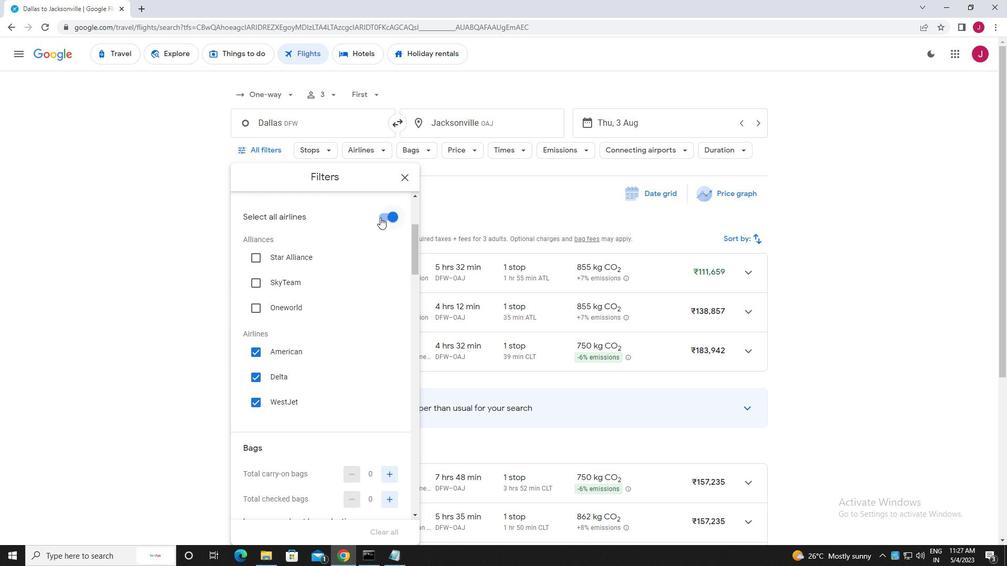 
Action: Mouse moved to (314, 250)
Screenshot: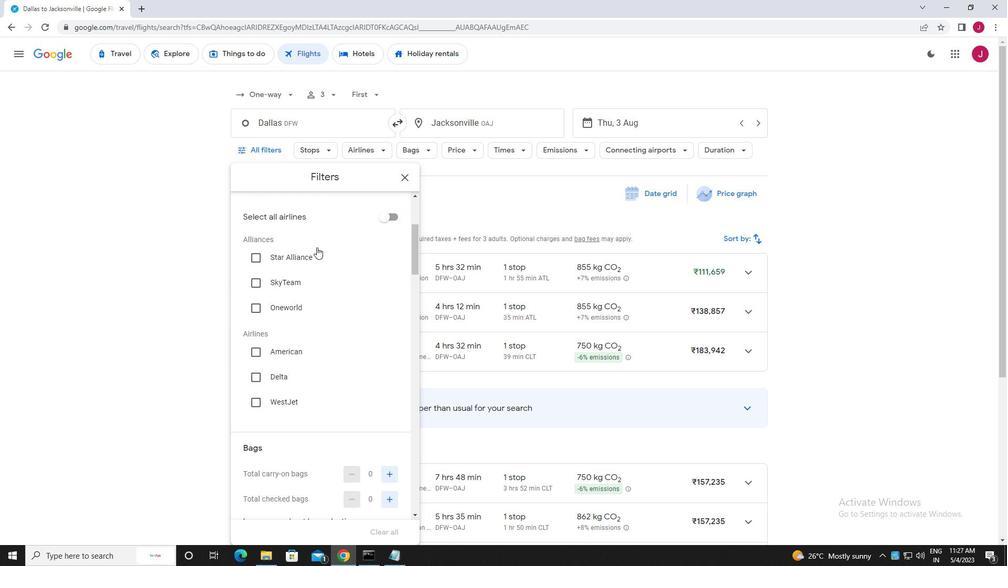 
Action: Mouse scrolled (314, 249) with delta (0, 0)
Screenshot: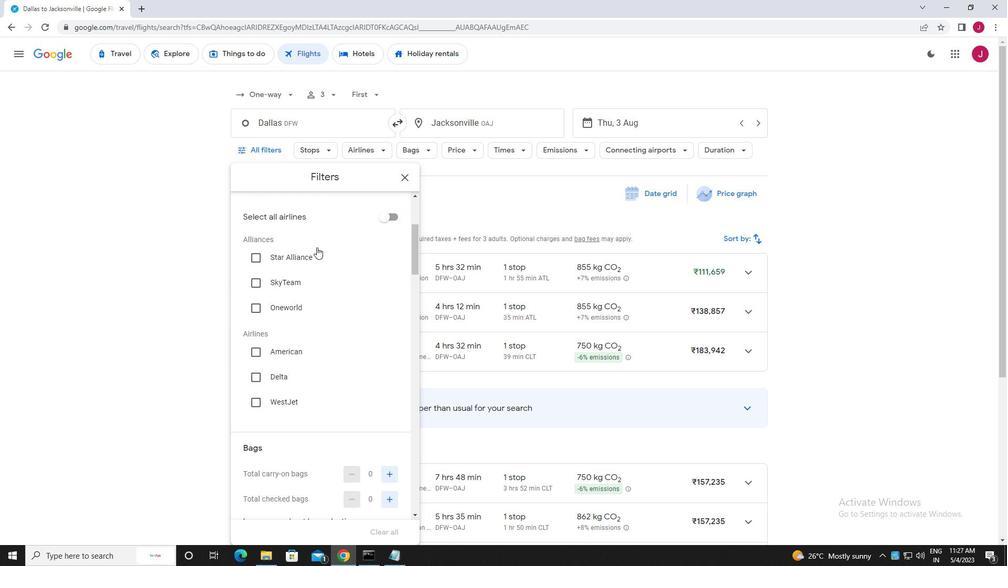 
Action: Mouse moved to (315, 252)
Screenshot: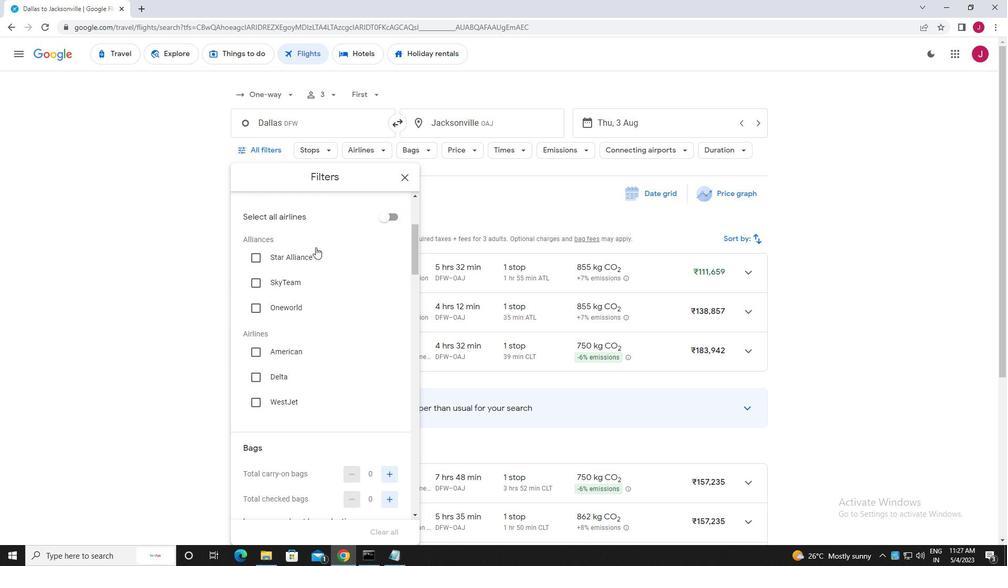 
Action: Mouse scrolled (315, 252) with delta (0, 0)
Screenshot: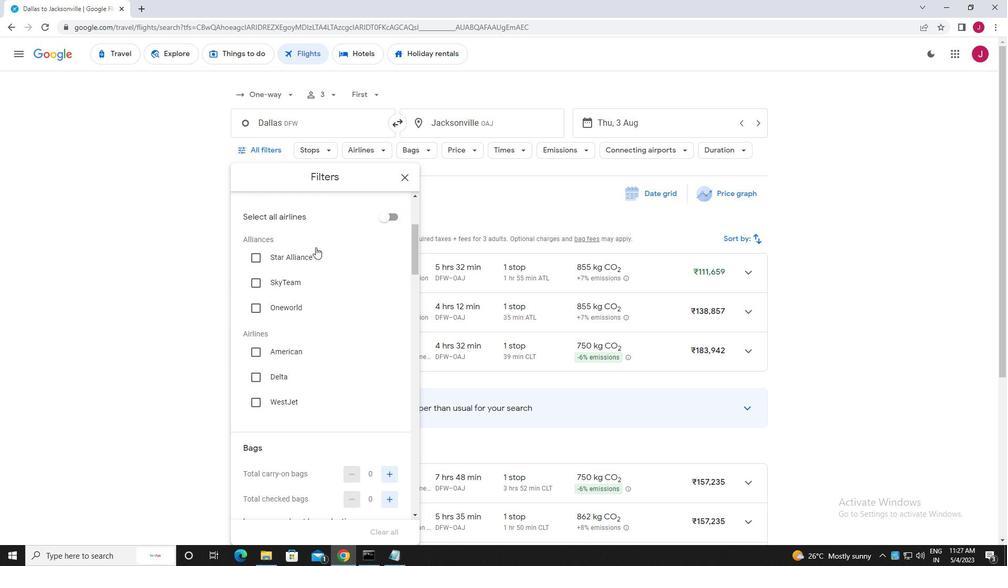 
Action: Mouse moved to (315, 254)
Screenshot: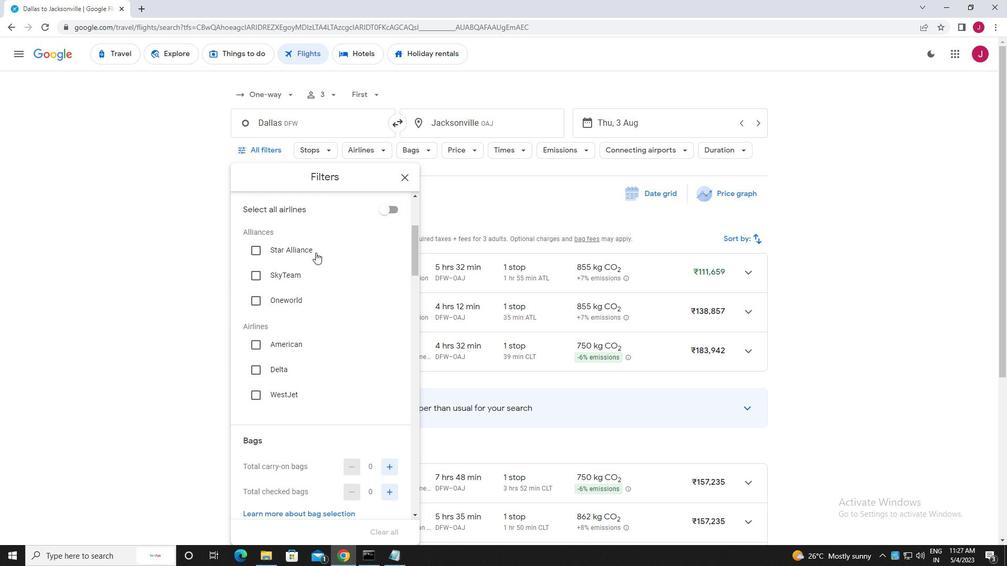 
Action: Mouse scrolled (315, 253) with delta (0, 0)
Screenshot: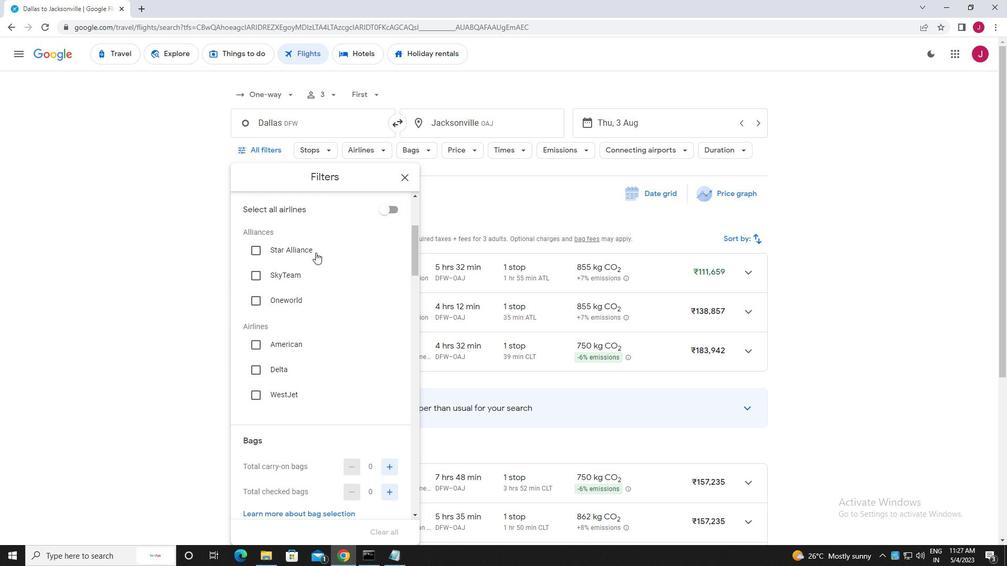 
Action: Mouse moved to (316, 255)
Screenshot: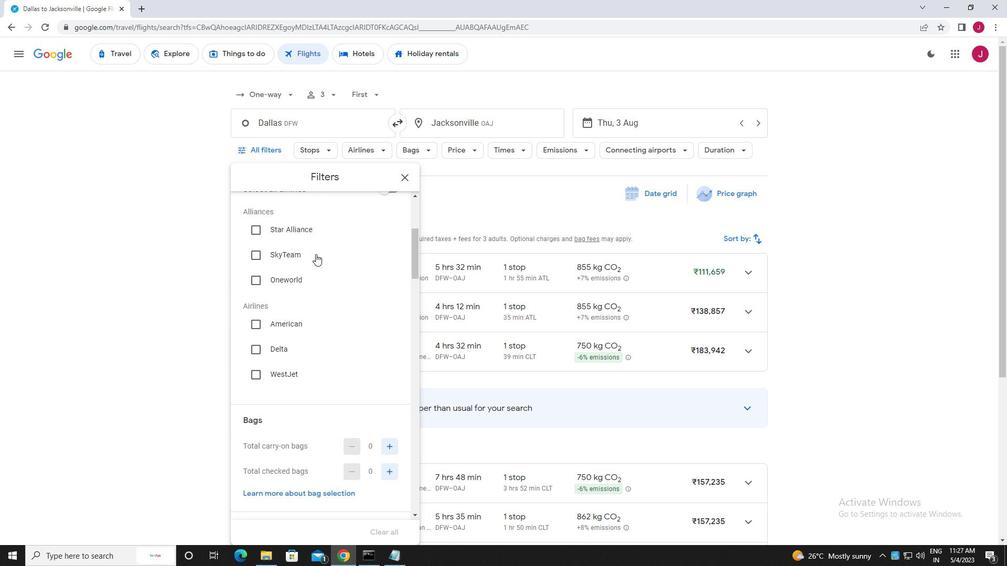 
Action: Mouse scrolled (316, 254) with delta (0, 0)
Screenshot: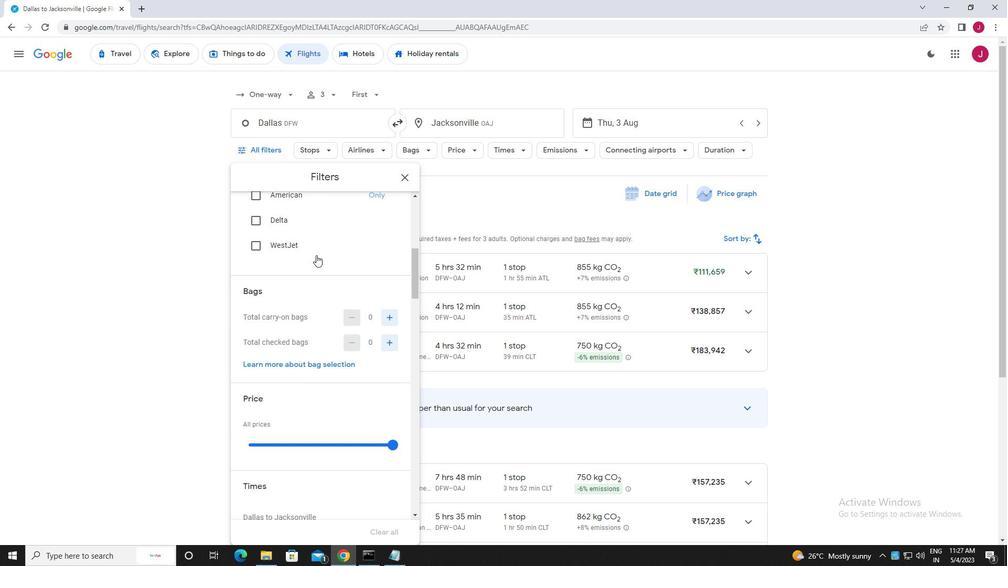 
Action: Mouse moved to (388, 291)
Screenshot: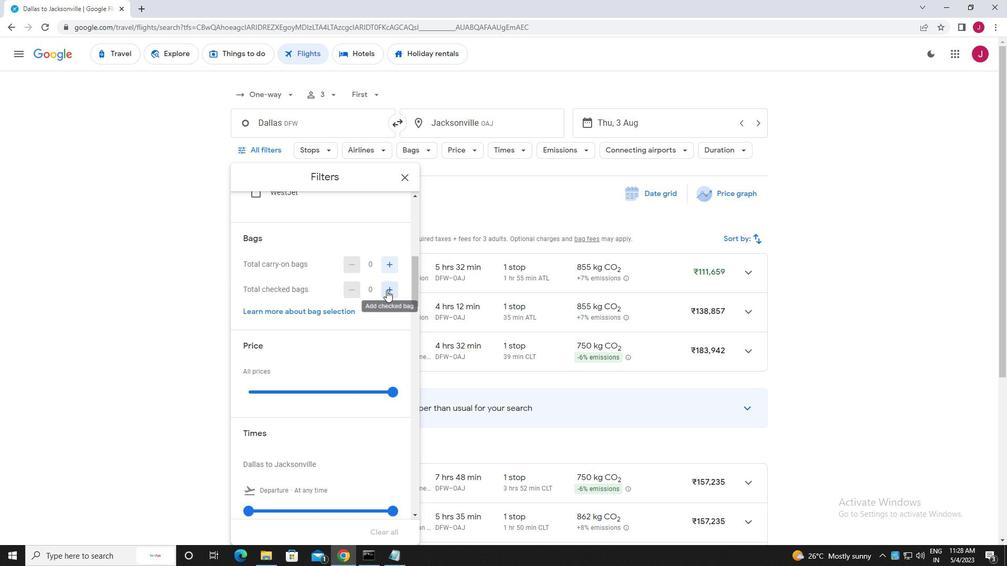 
Action: Mouse pressed left at (388, 291)
Screenshot: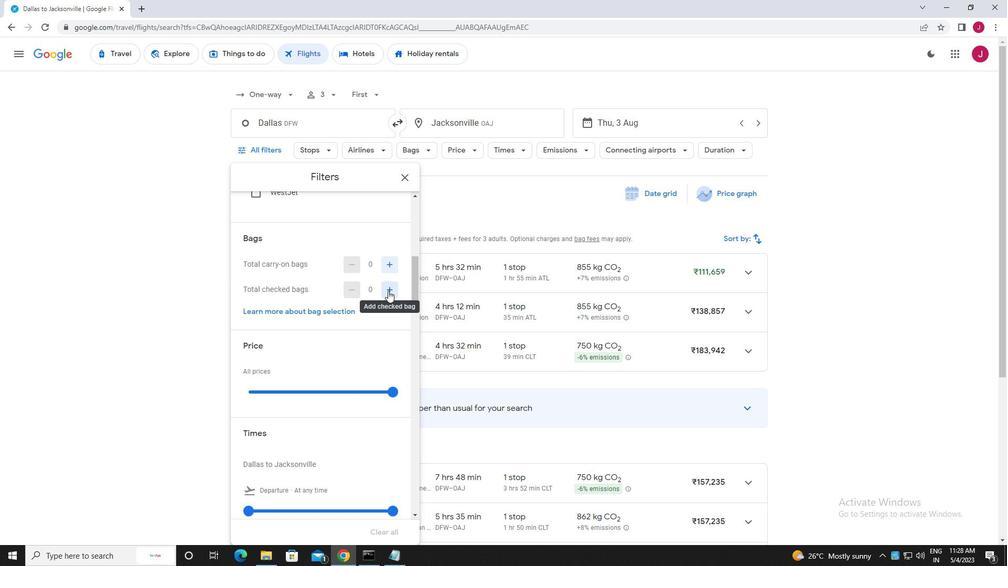 
Action: Mouse pressed left at (388, 291)
Screenshot: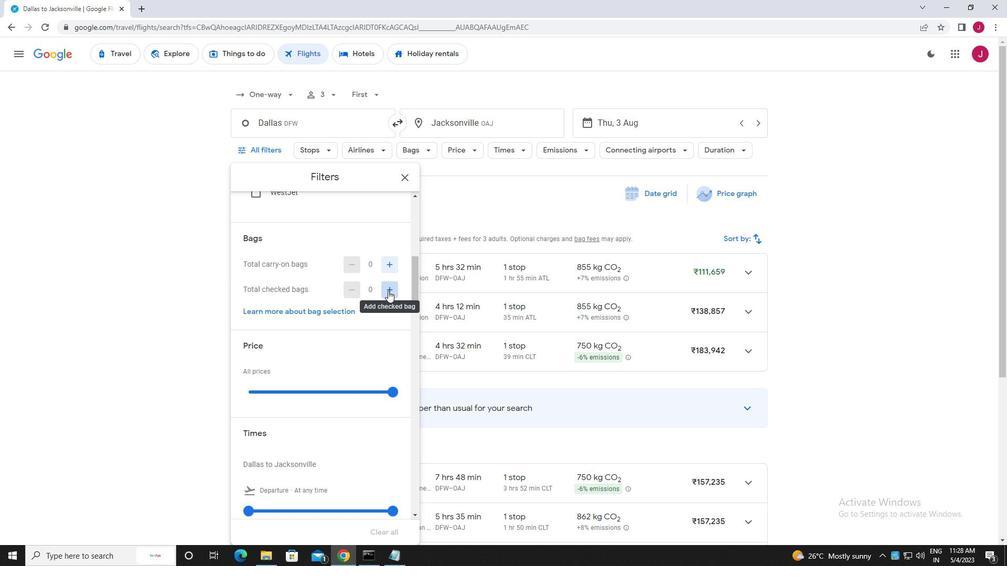 
Action: Mouse pressed left at (388, 291)
Screenshot: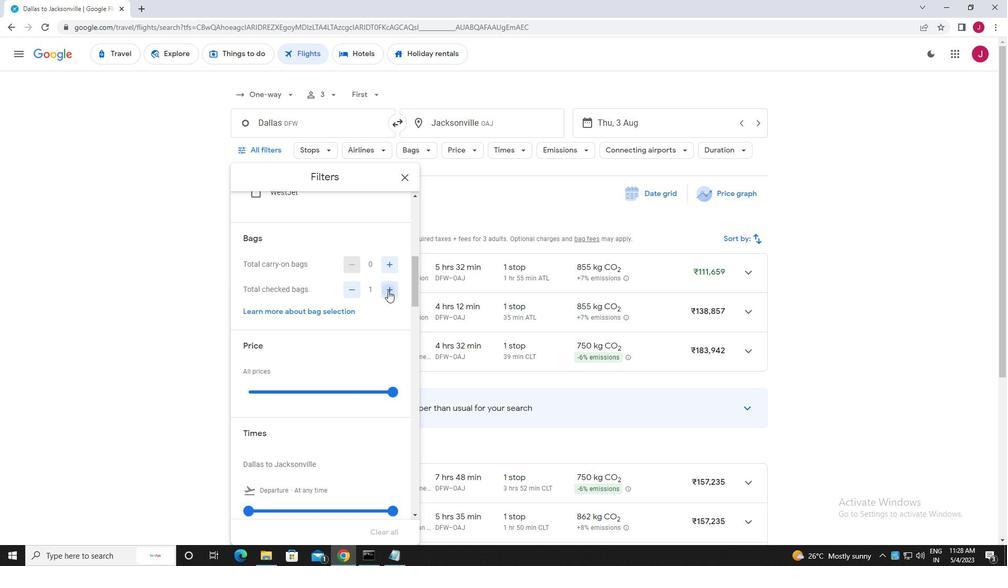
Action: Mouse pressed left at (388, 291)
Screenshot: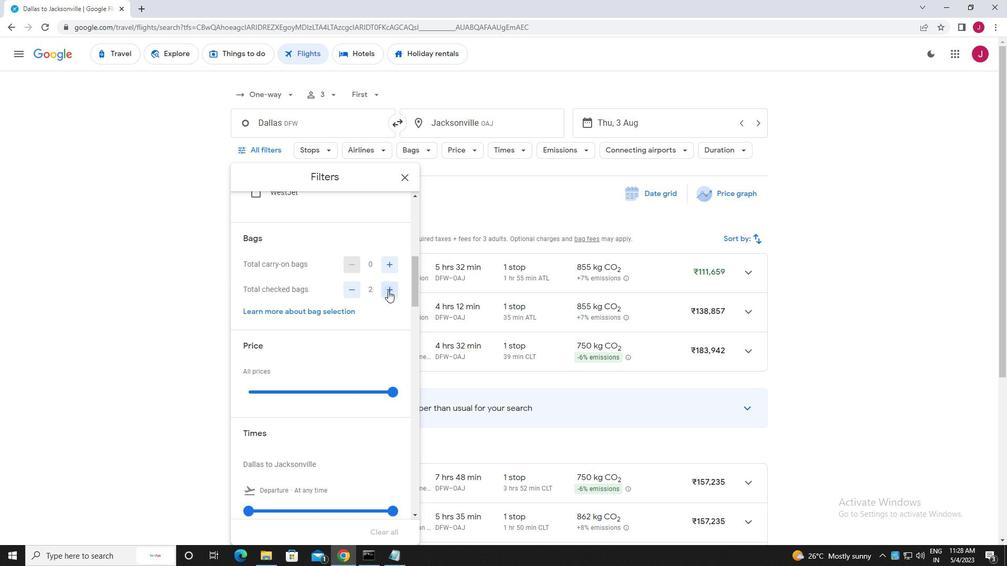 
Action: Mouse pressed left at (388, 291)
Screenshot: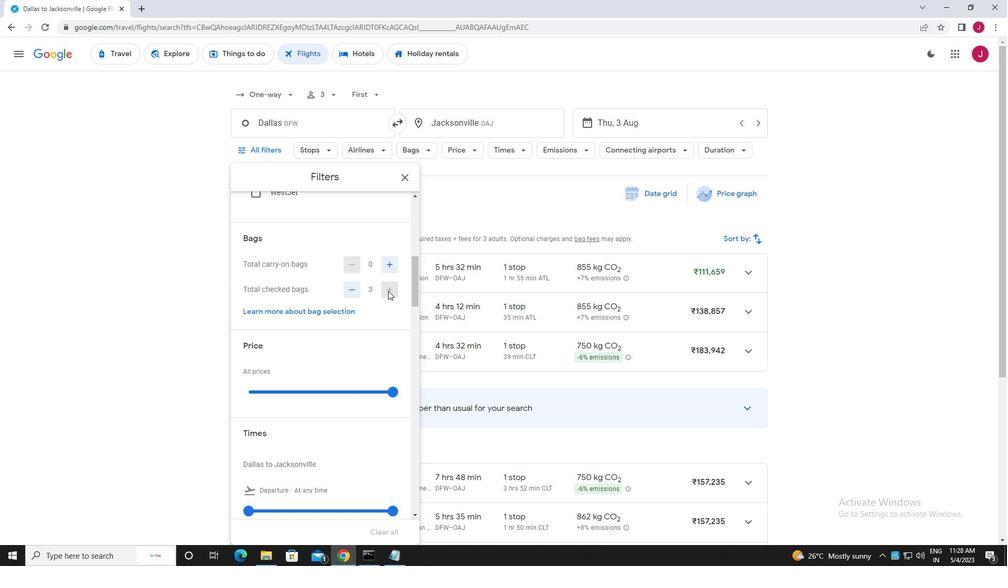 
Action: Mouse pressed left at (388, 291)
Screenshot: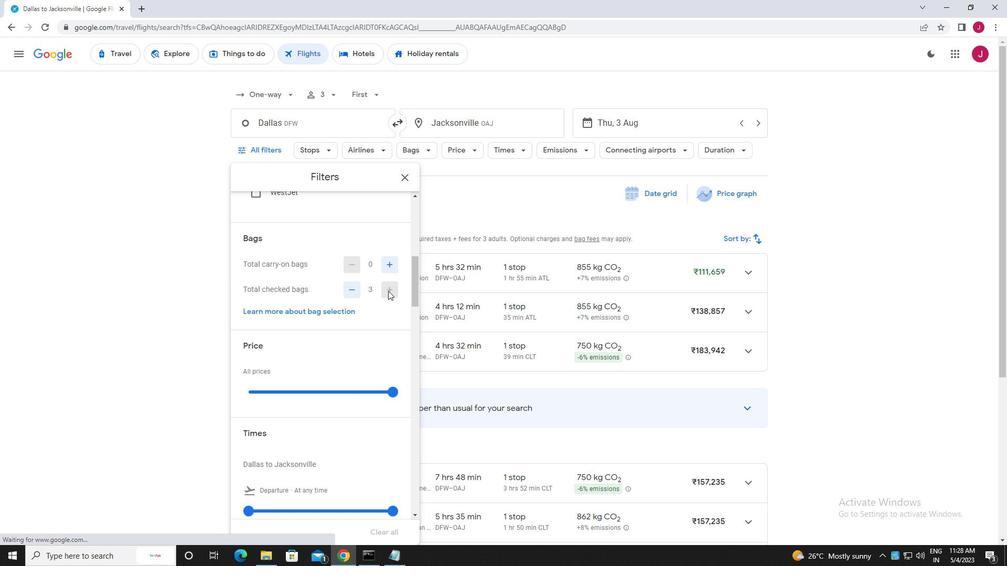 
Action: Mouse pressed left at (388, 291)
Screenshot: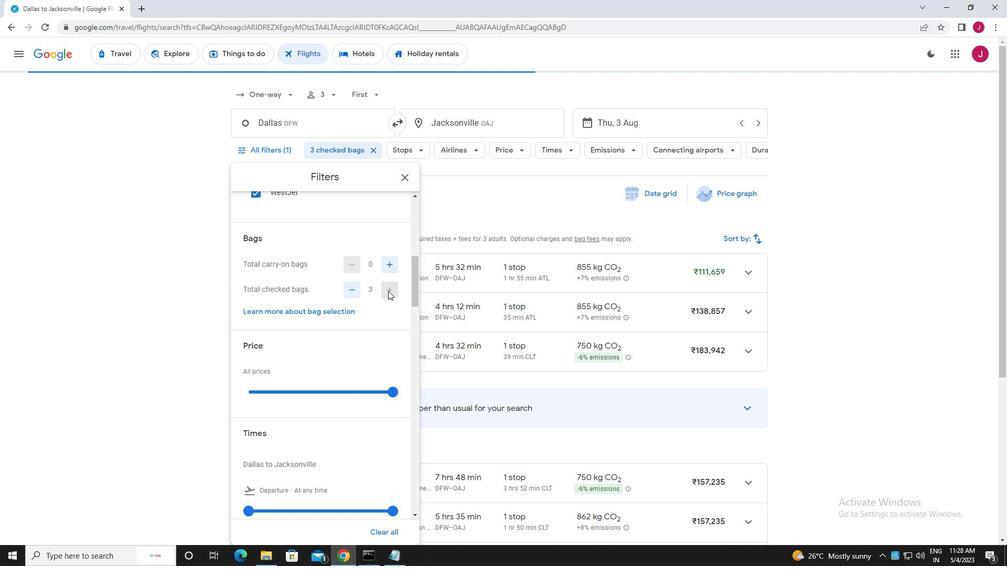 
Action: Mouse pressed left at (388, 291)
Screenshot: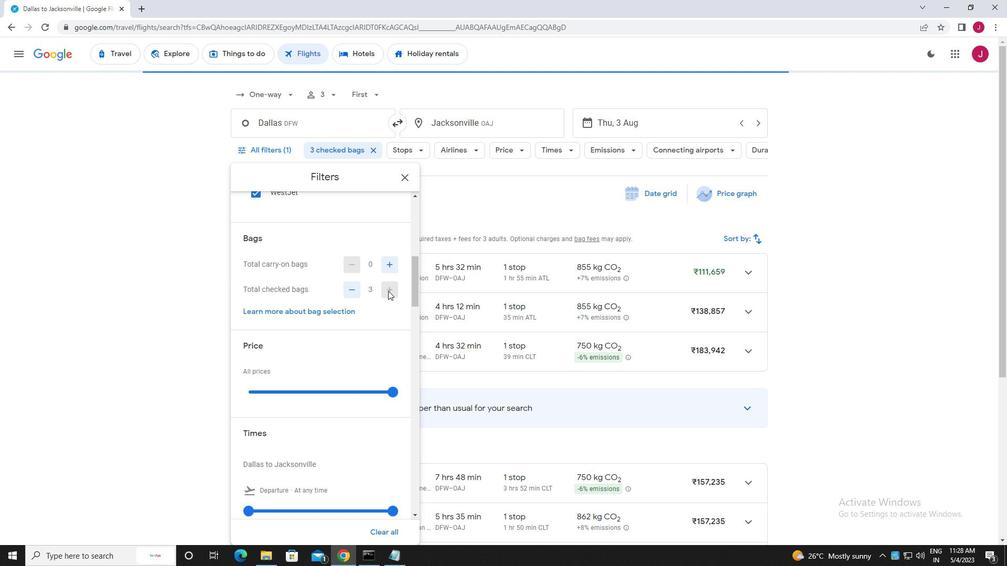 
Action: Mouse pressed left at (388, 291)
Screenshot: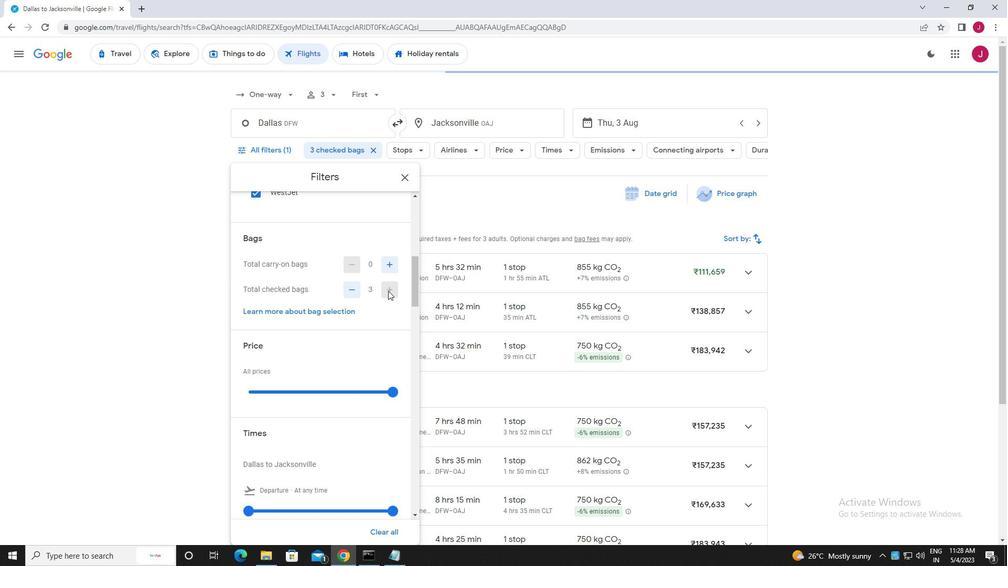 
Action: Mouse pressed left at (388, 291)
Screenshot: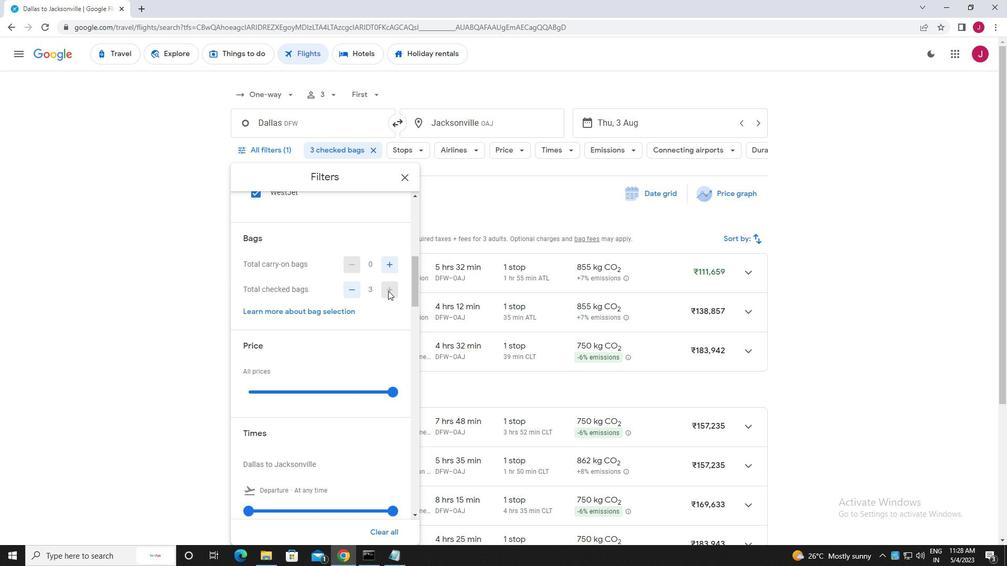 
Action: Mouse pressed left at (388, 291)
Screenshot: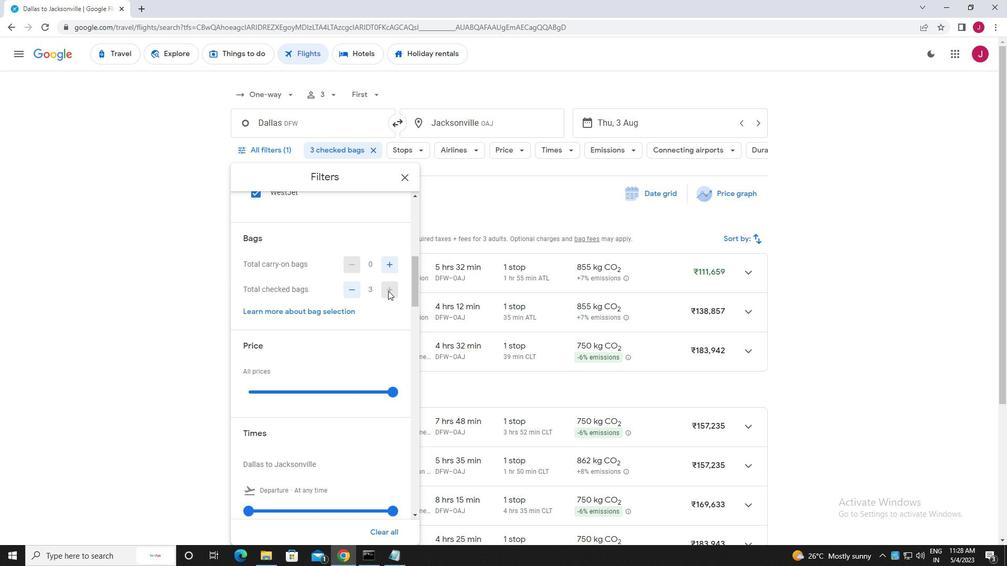 
Action: Mouse pressed left at (388, 291)
Screenshot: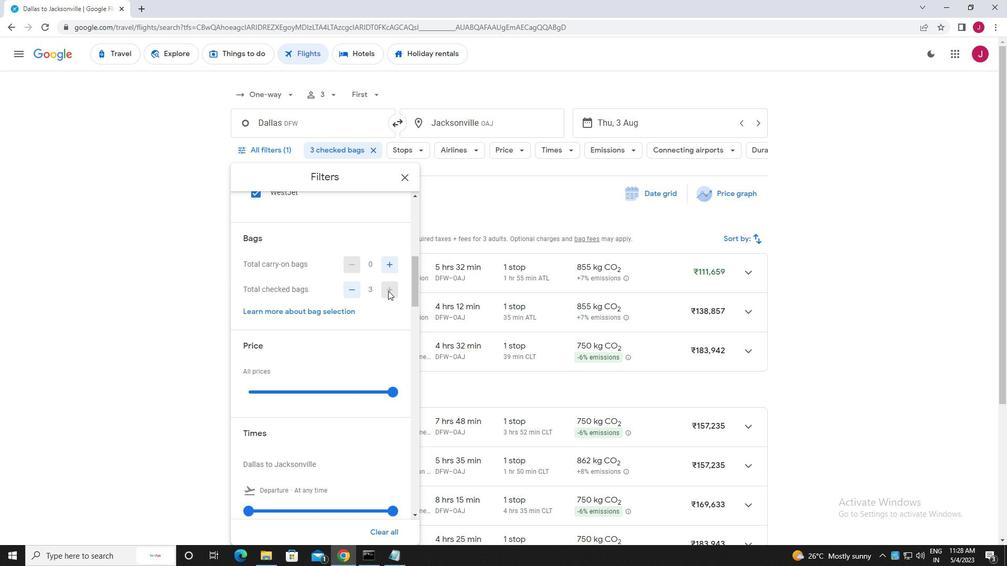 
Action: Mouse moved to (388, 291)
Screenshot: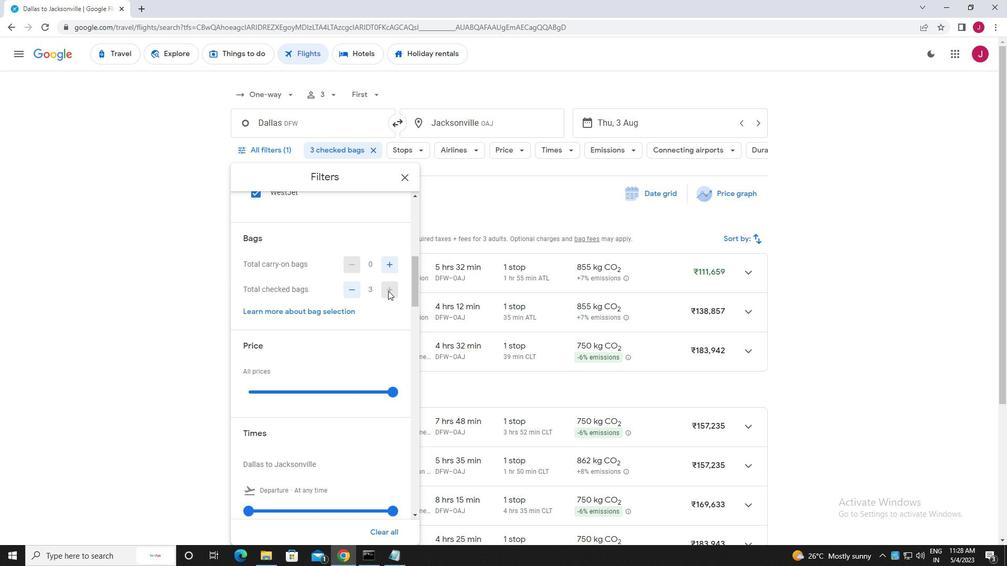 
Action: Mouse scrolled (388, 290) with delta (0, 0)
Screenshot: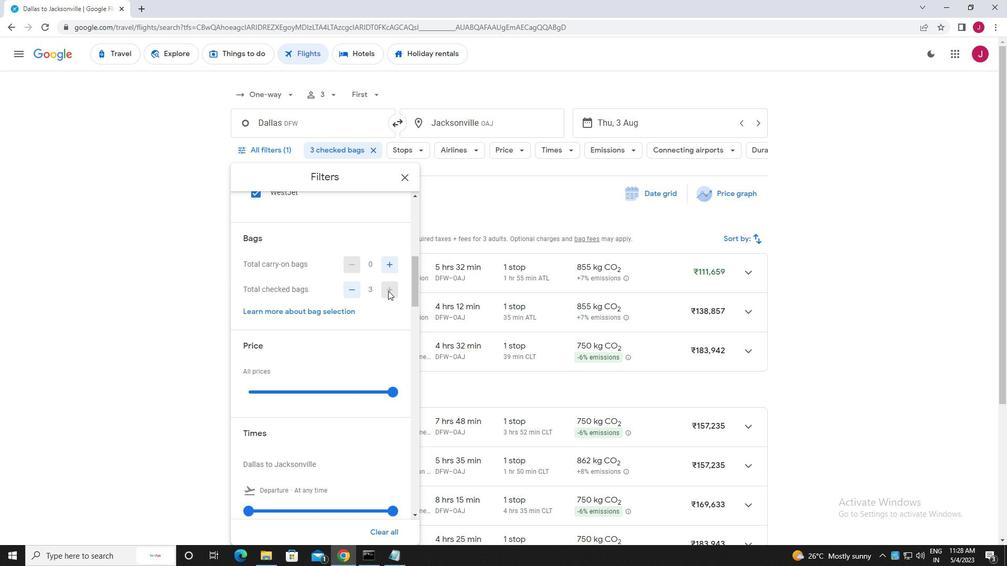 
Action: Mouse scrolled (388, 290) with delta (0, 0)
Screenshot: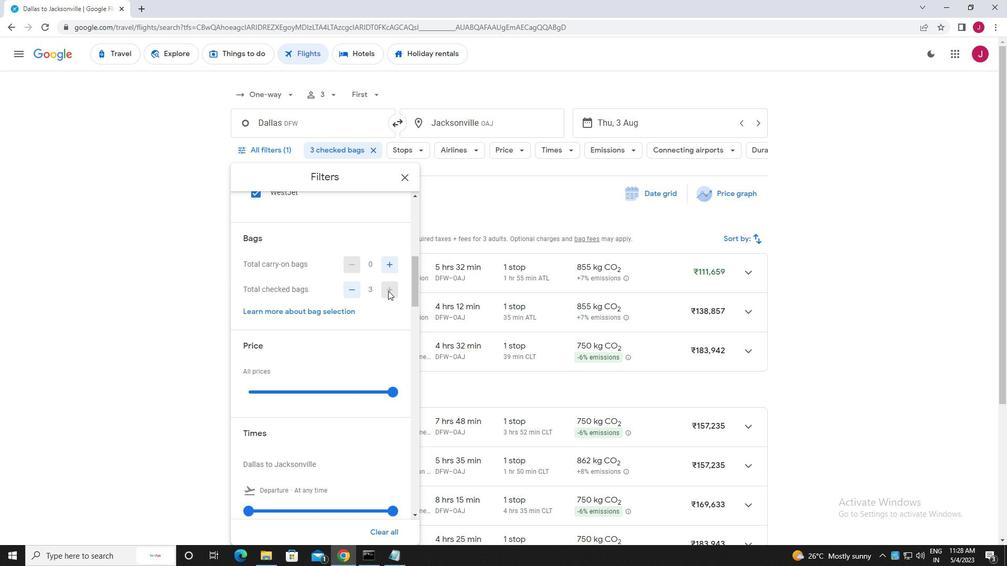 
Action: Mouse scrolled (388, 290) with delta (0, 0)
Screenshot: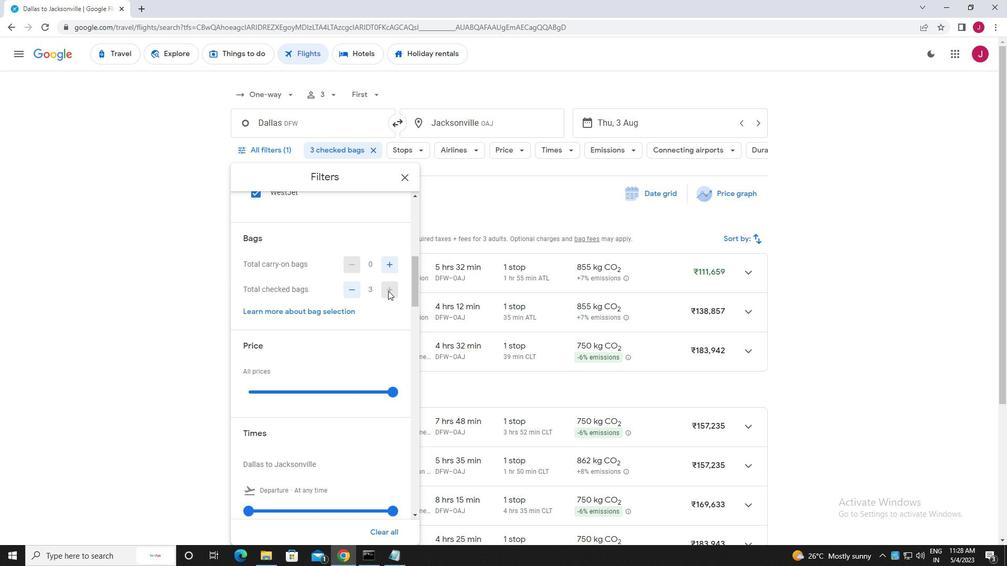 
Action: Mouse moved to (392, 237)
Screenshot: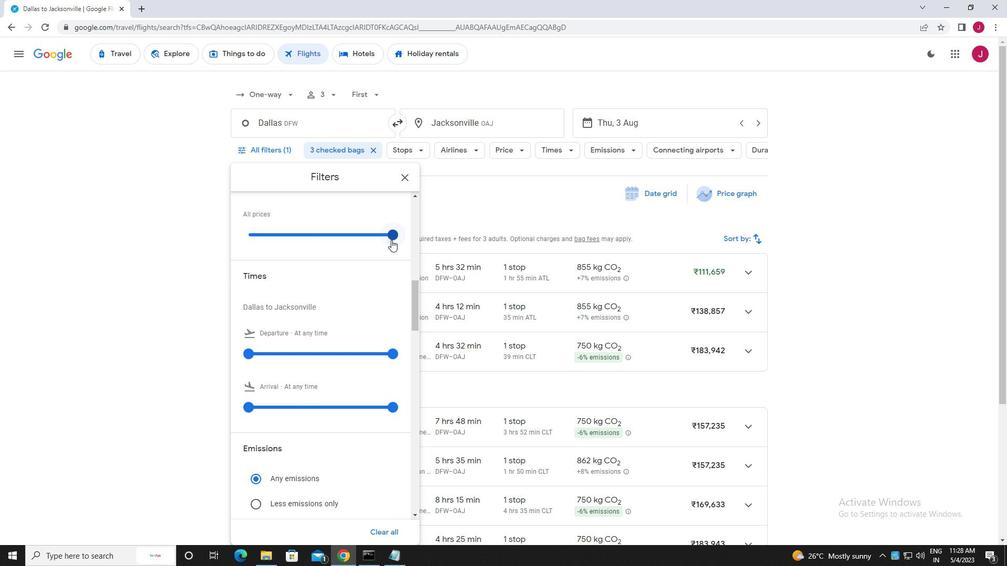 
Action: Mouse pressed left at (392, 237)
Screenshot: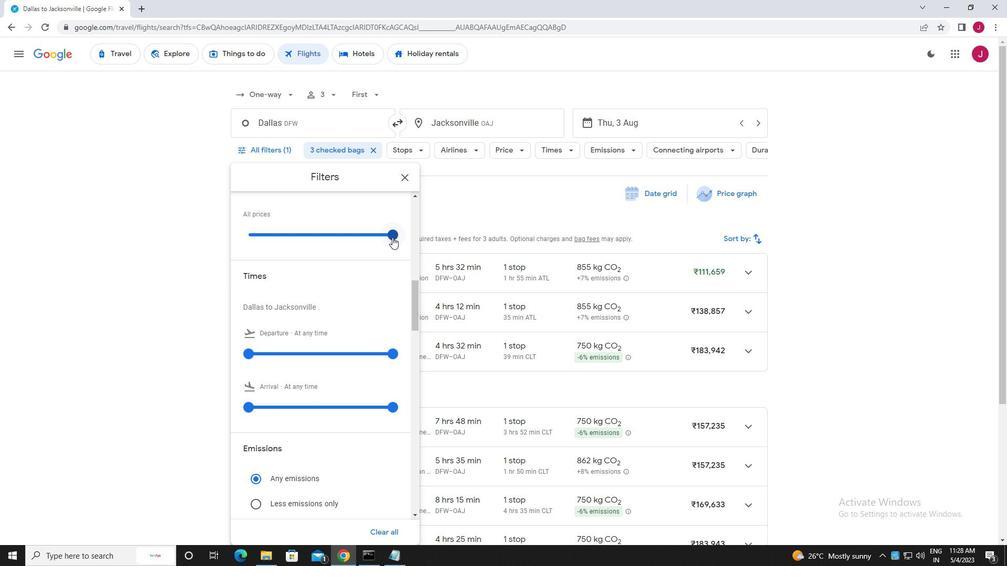 
Action: Mouse moved to (345, 248)
Screenshot: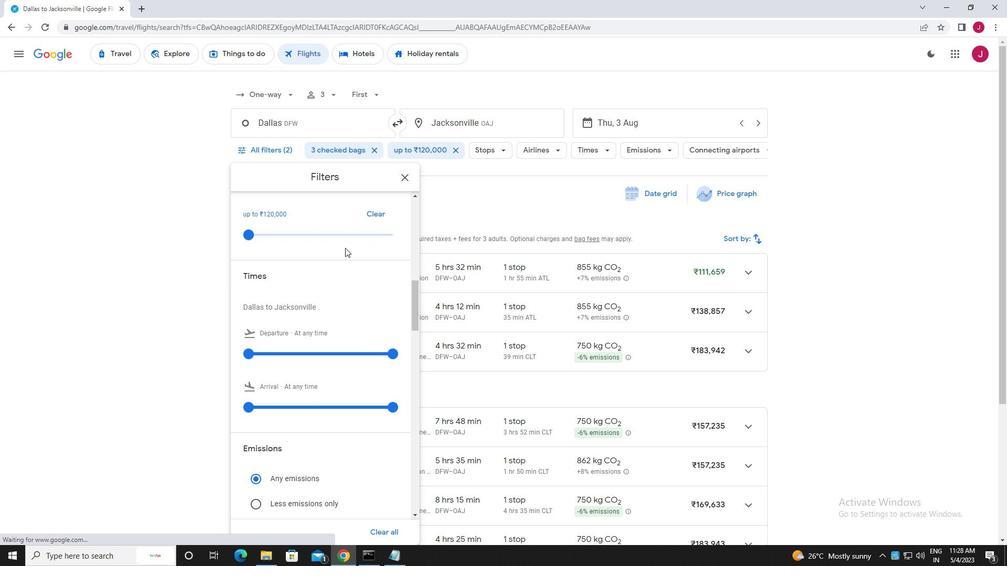 
Action: Mouse scrolled (345, 248) with delta (0, 0)
Screenshot: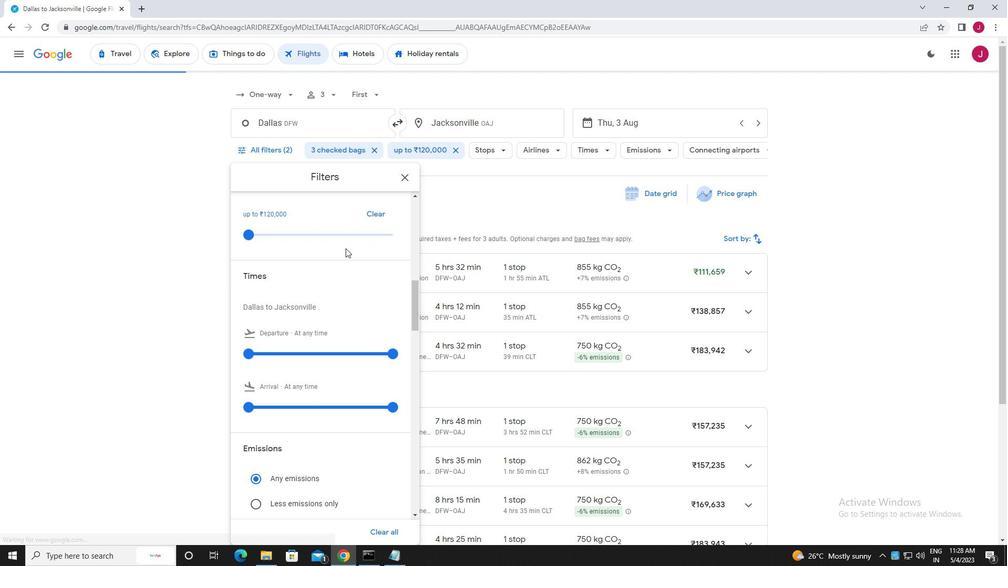 
Action: Mouse scrolled (345, 248) with delta (0, 0)
Screenshot: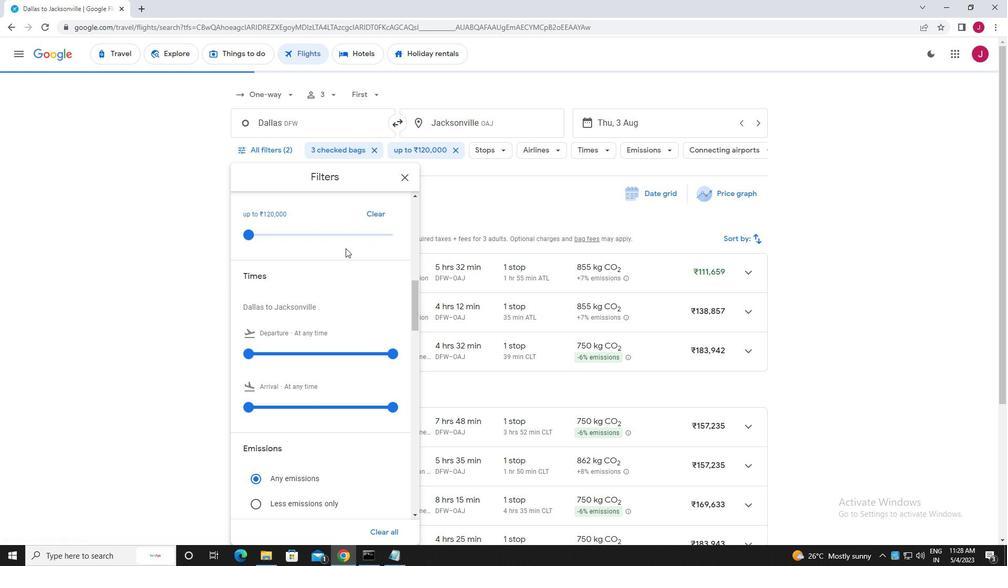 
Action: Mouse moved to (246, 252)
Screenshot: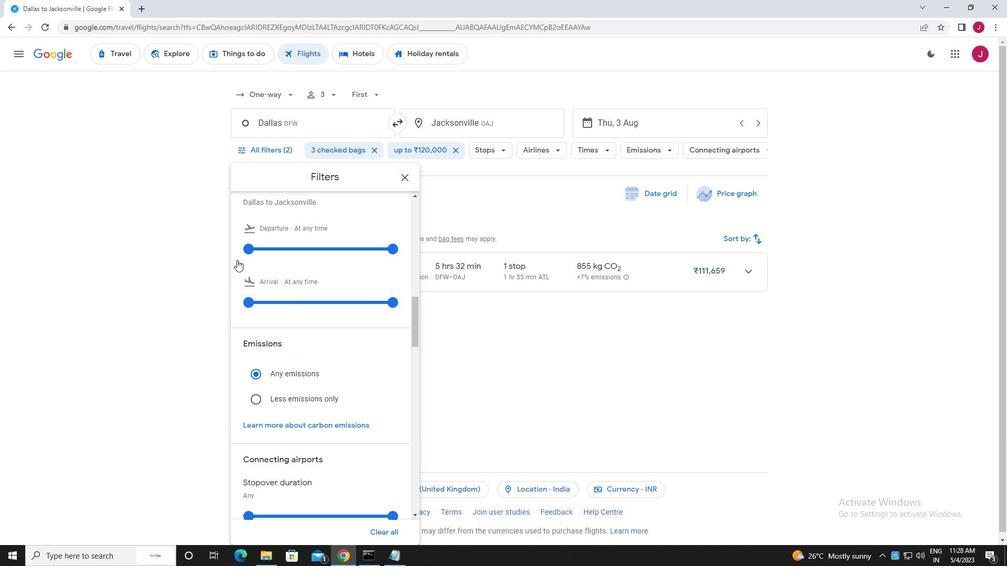 
Action: Mouse pressed left at (246, 252)
Screenshot: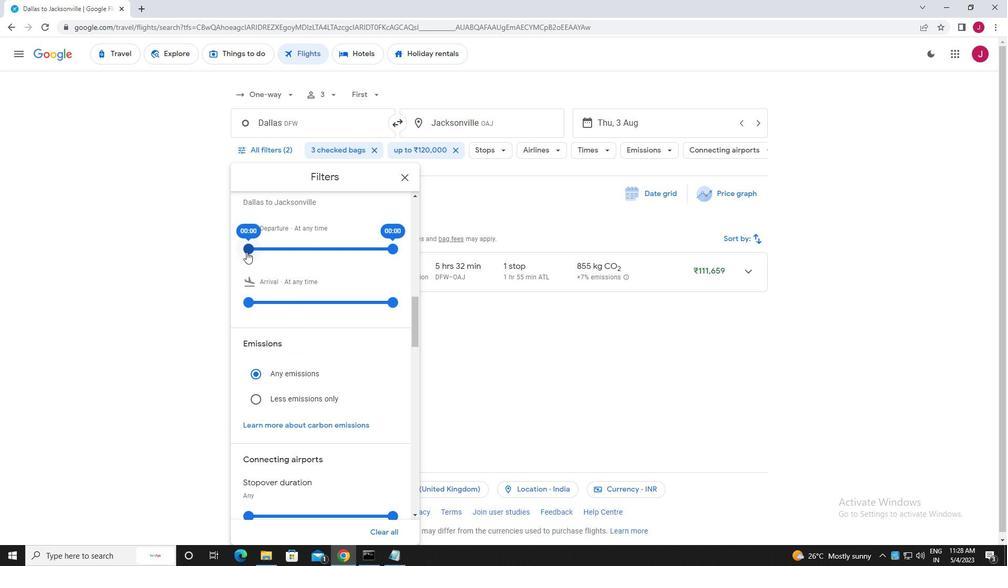 
Action: Mouse moved to (391, 246)
Screenshot: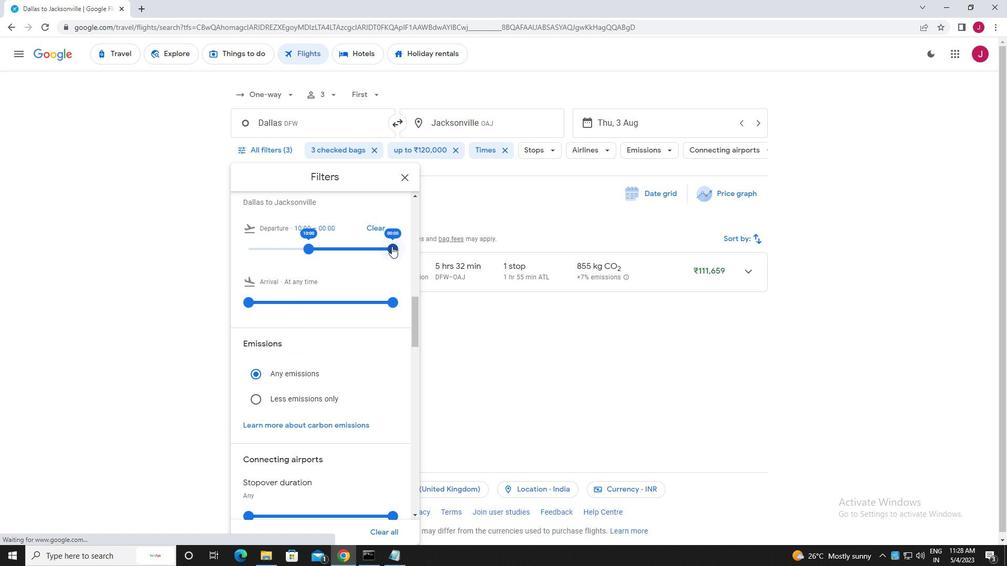 
Action: Mouse pressed left at (391, 246)
Screenshot: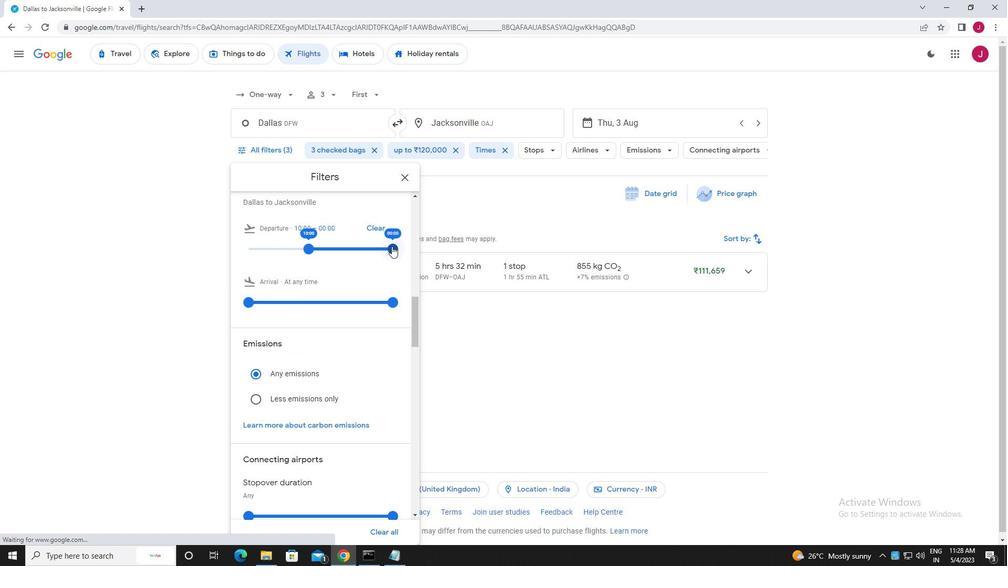 
Action: Mouse moved to (402, 178)
Screenshot: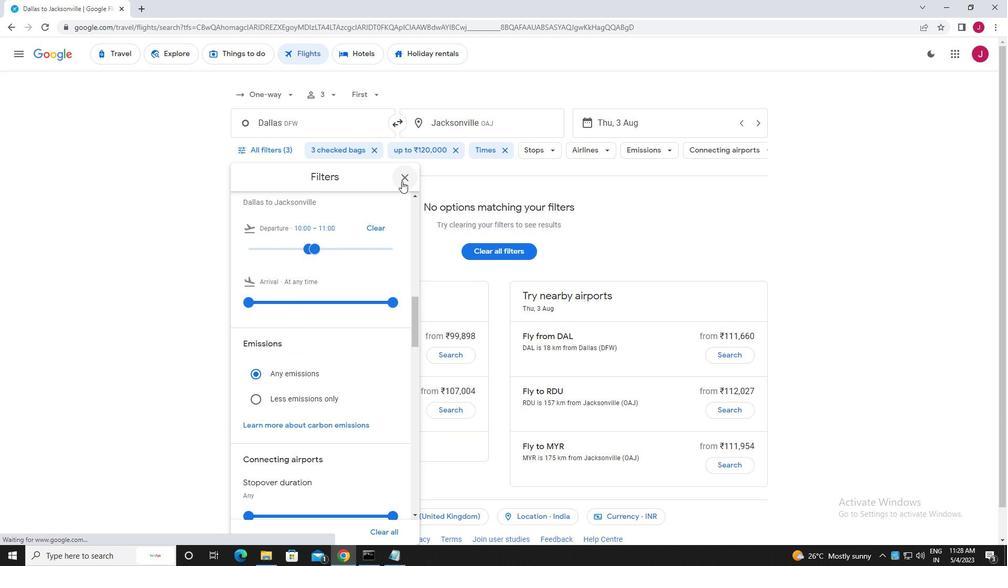 
Action: Mouse pressed left at (402, 178)
Screenshot: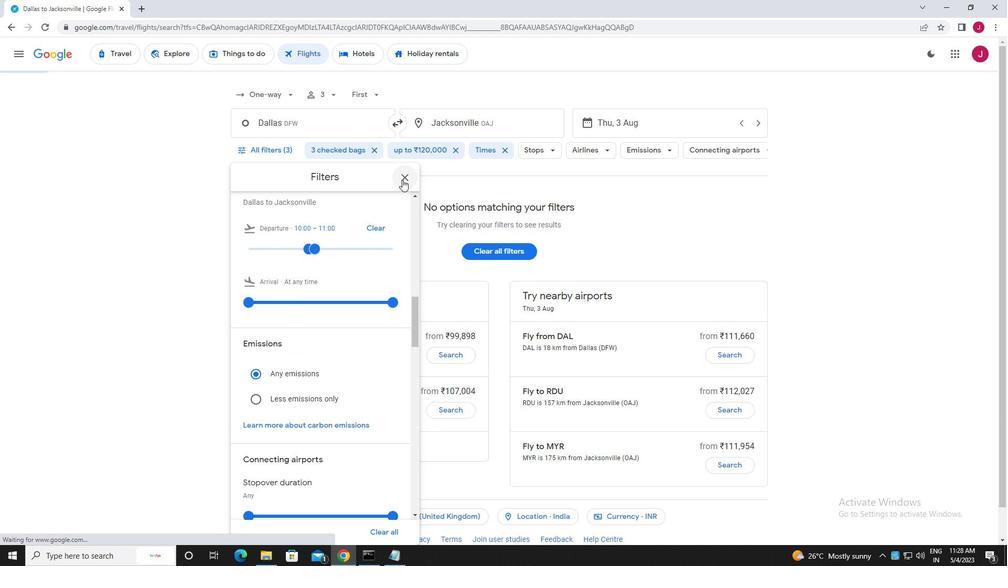 
Action: Mouse moved to (401, 179)
Screenshot: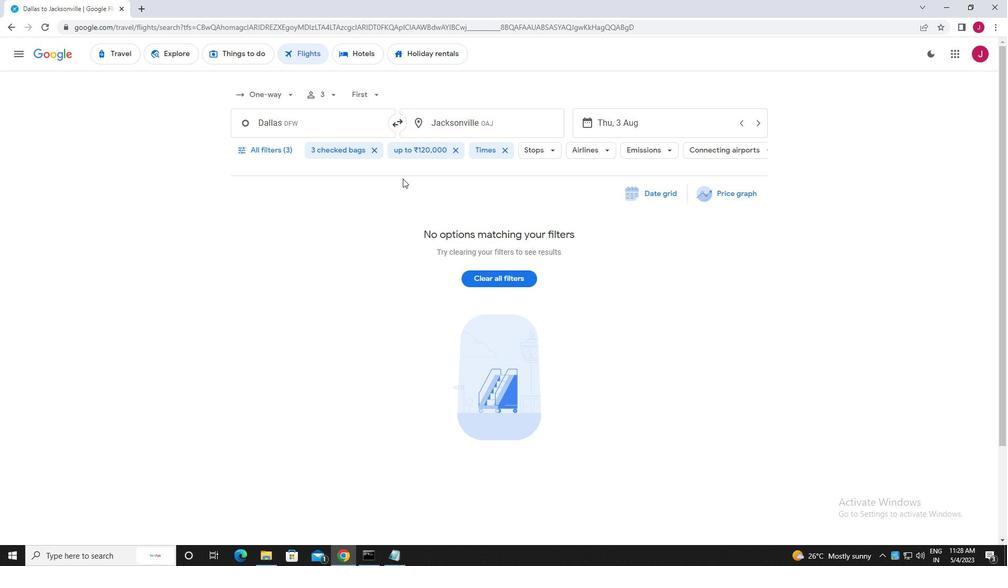 
